 Task: Create a due date automation trigger when advanced on, on the monday after a card is due add basic without the green label at 11:00 AM.
Action: Mouse moved to (1023, 289)
Screenshot: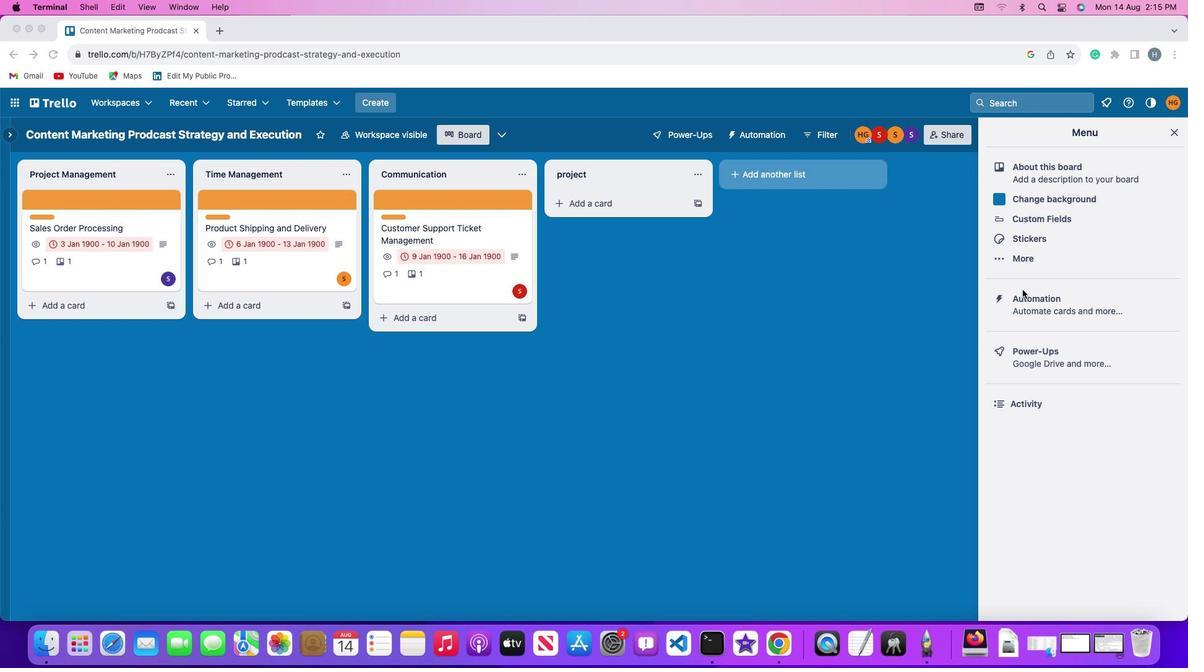 
Action: Mouse pressed left at (1023, 289)
Screenshot: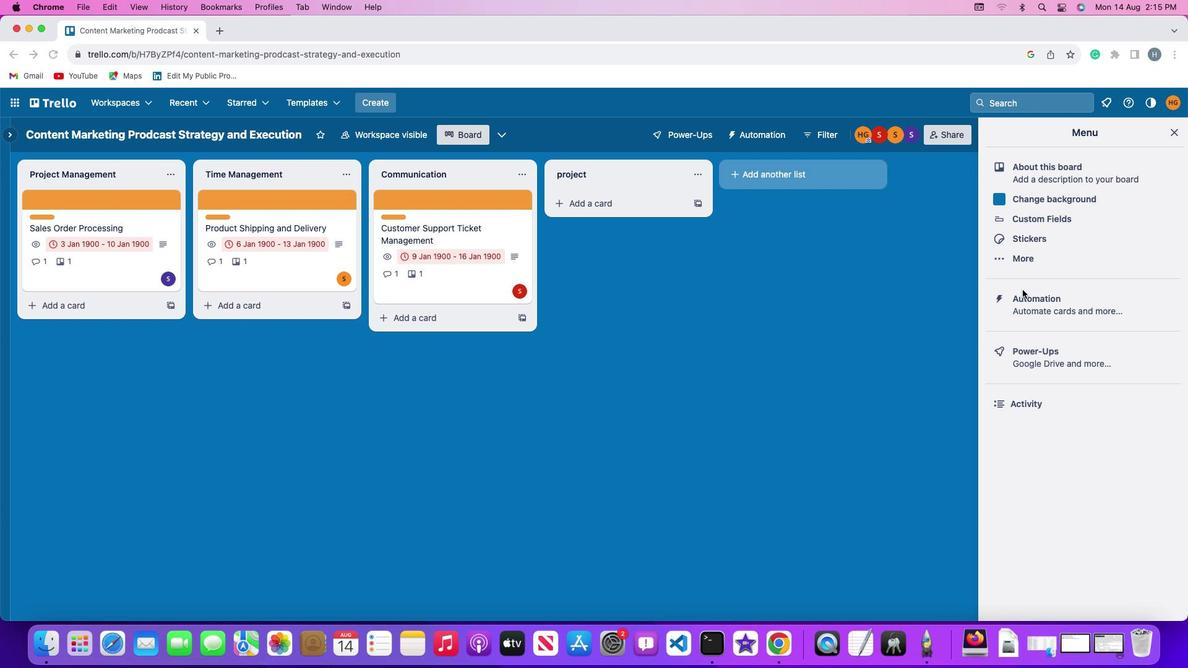 
Action: Mouse pressed left at (1023, 289)
Screenshot: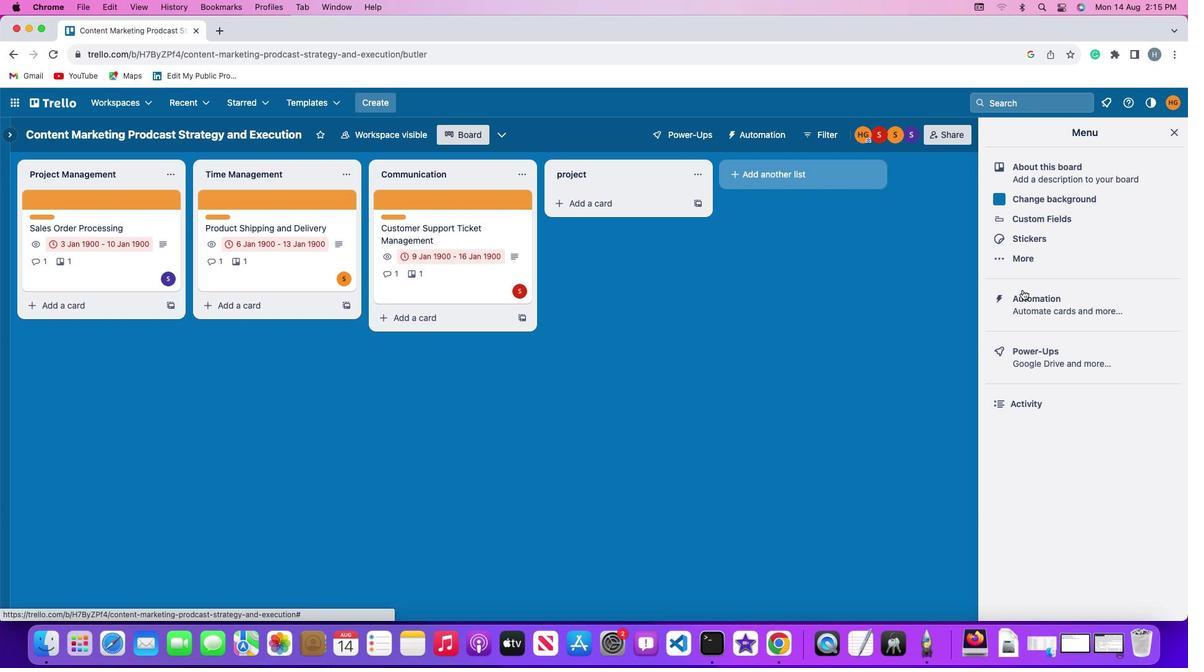 
Action: Mouse moved to (83, 294)
Screenshot: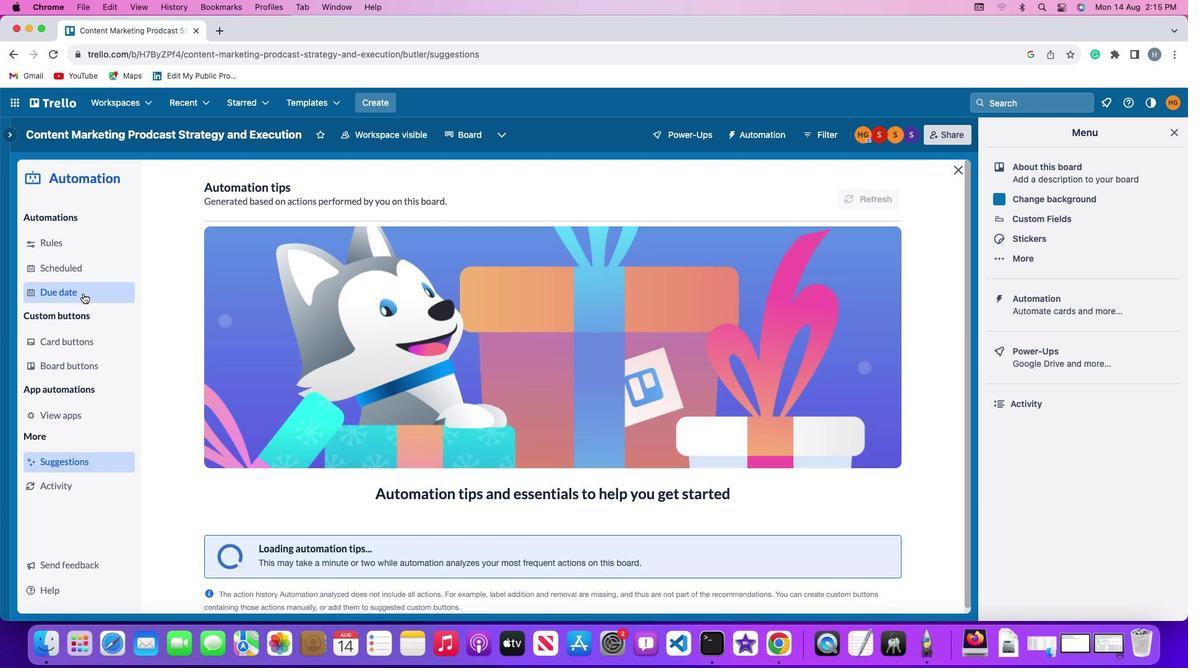
Action: Mouse pressed left at (83, 294)
Screenshot: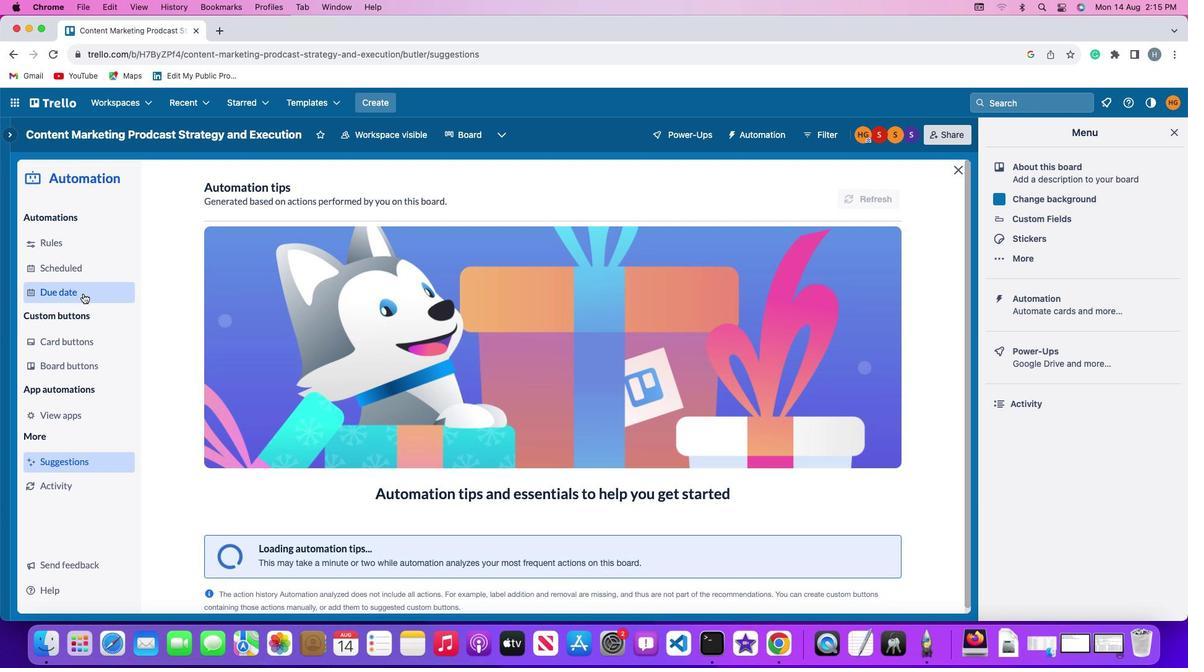 
Action: Mouse moved to (849, 189)
Screenshot: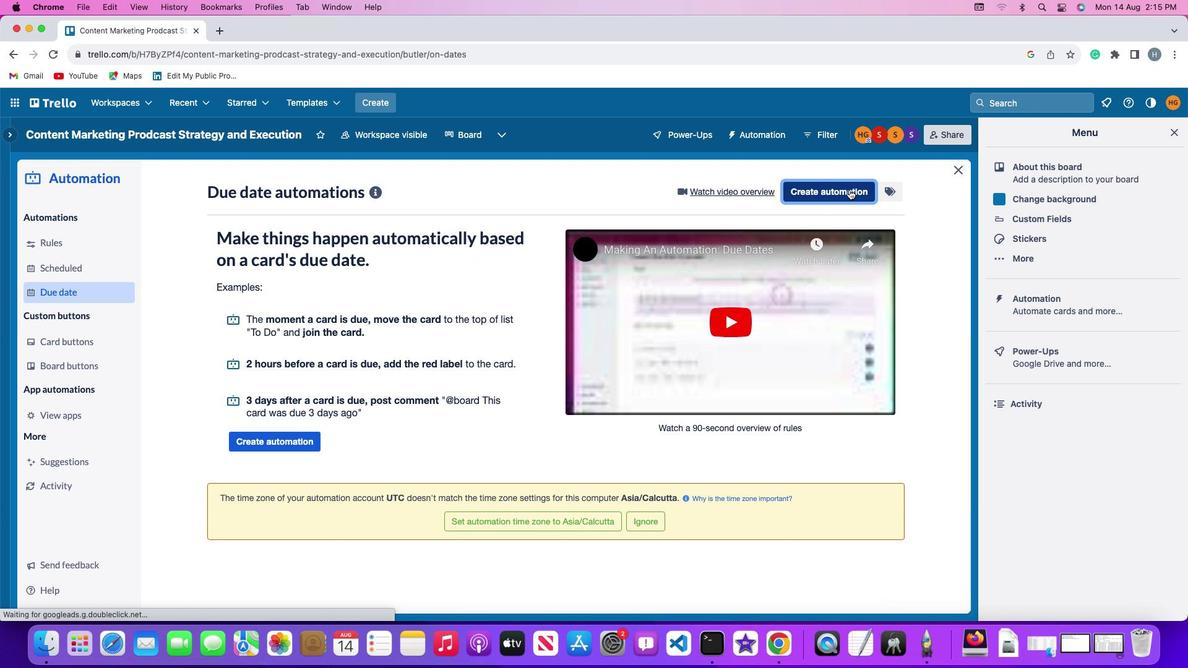 
Action: Mouse pressed left at (849, 189)
Screenshot: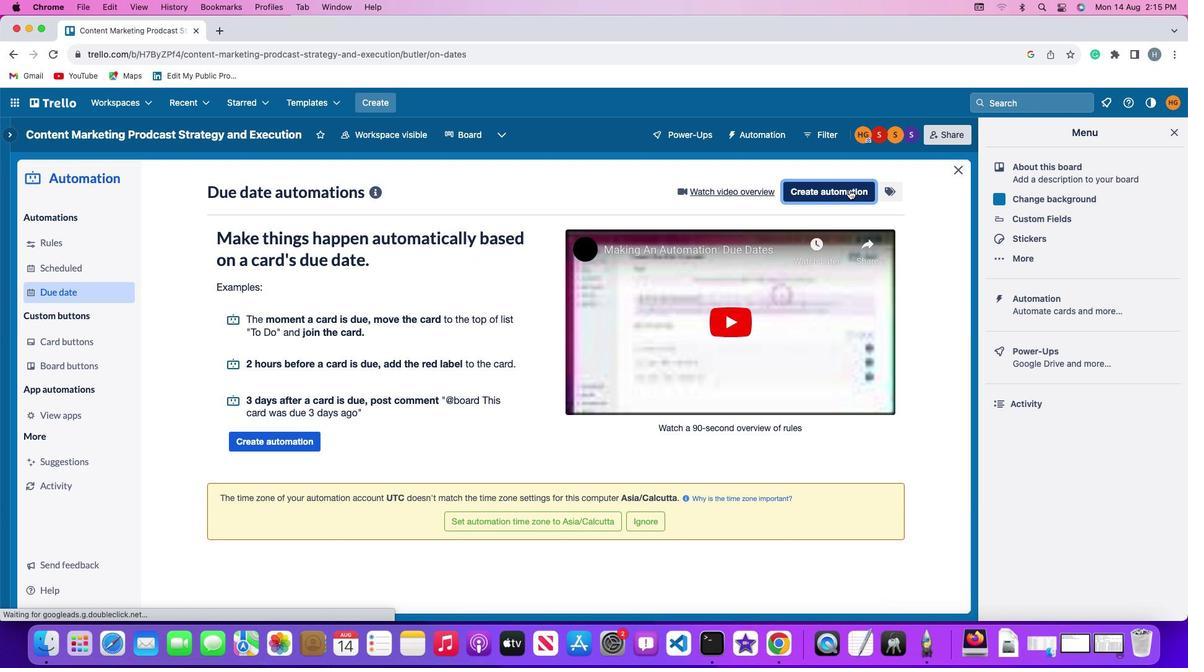 
Action: Mouse moved to (261, 321)
Screenshot: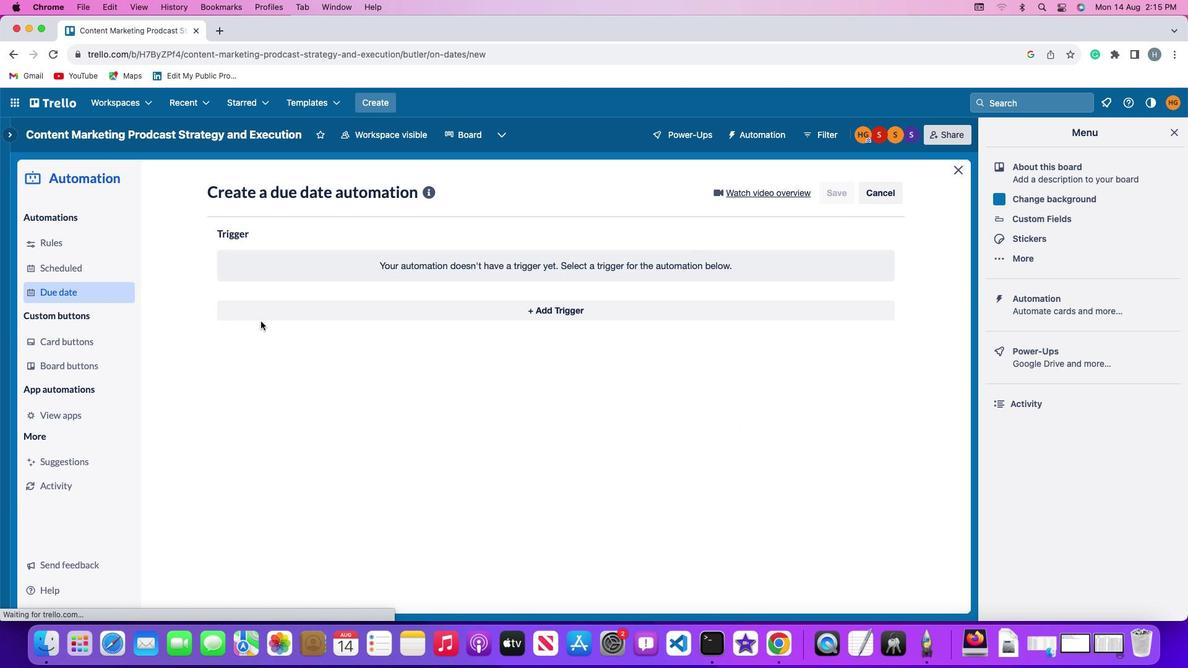 
Action: Mouse pressed left at (261, 321)
Screenshot: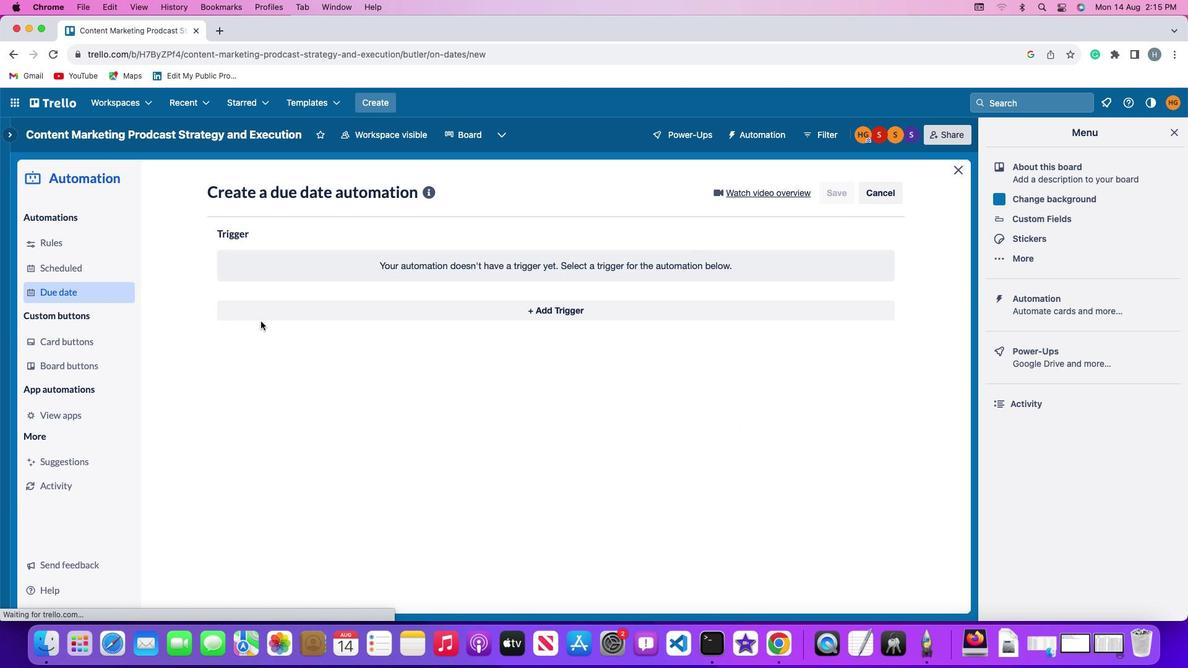 
Action: Mouse moved to (263, 318)
Screenshot: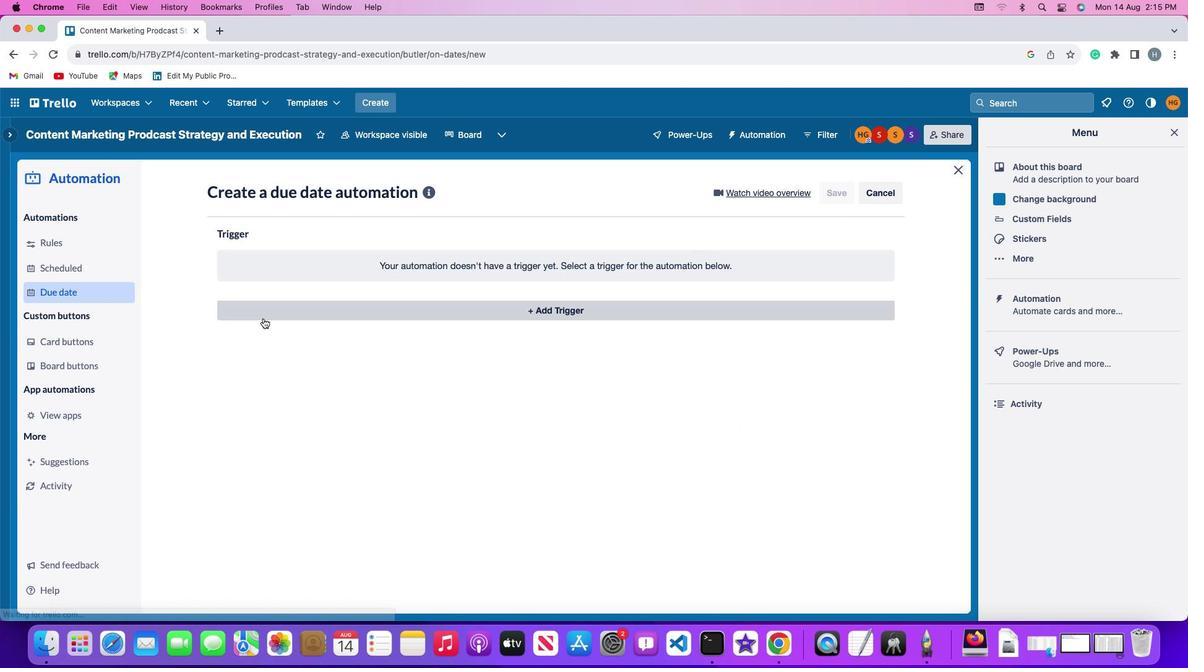 
Action: Mouse pressed left at (263, 318)
Screenshot: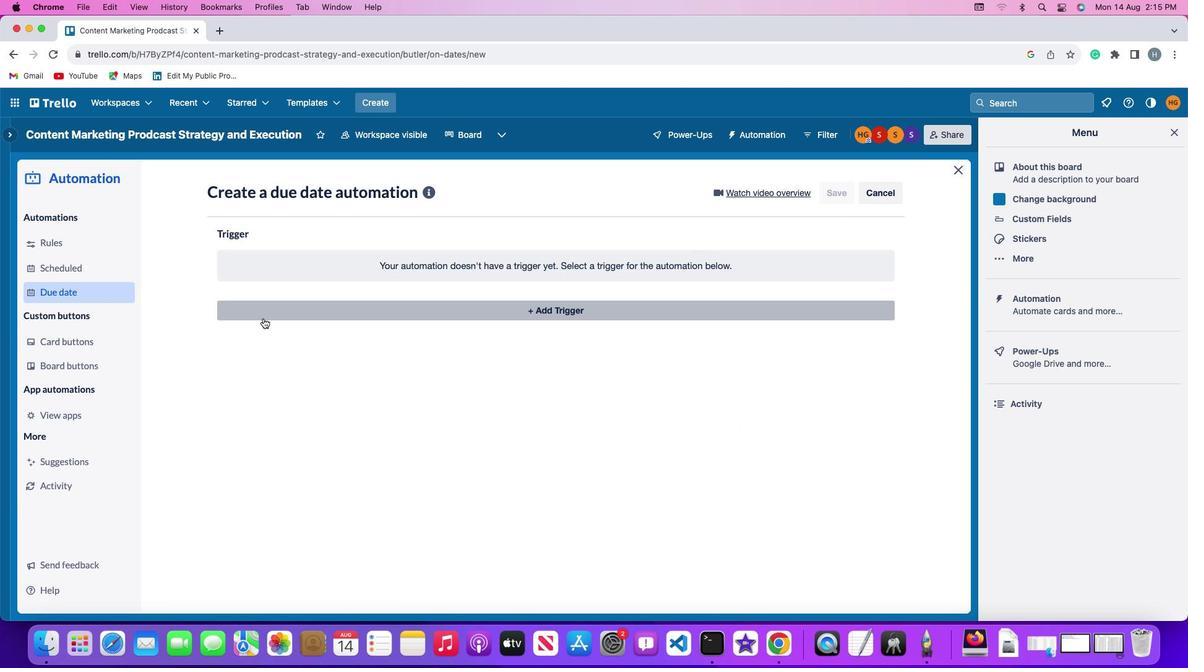 
Action: Mouse moved to (281, 551)
Screenshot: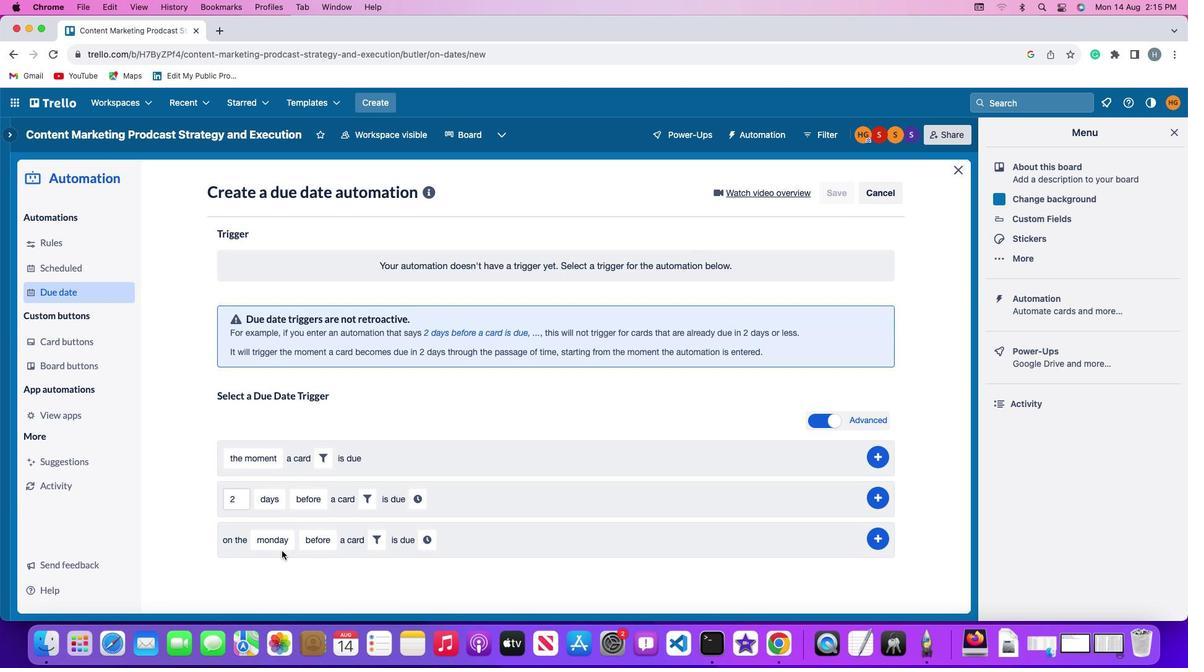 
Action: Mouse pressed left at (281, 551)
Screenshot: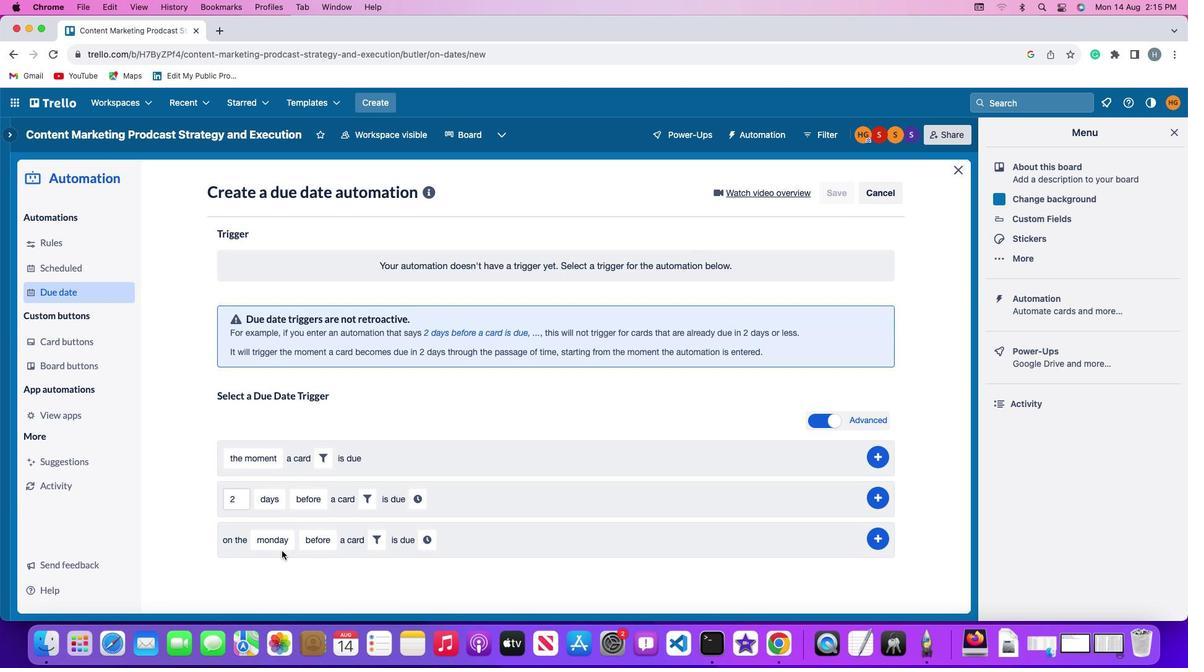 
Action: Mouse moved to (279, 546)
Screenshot: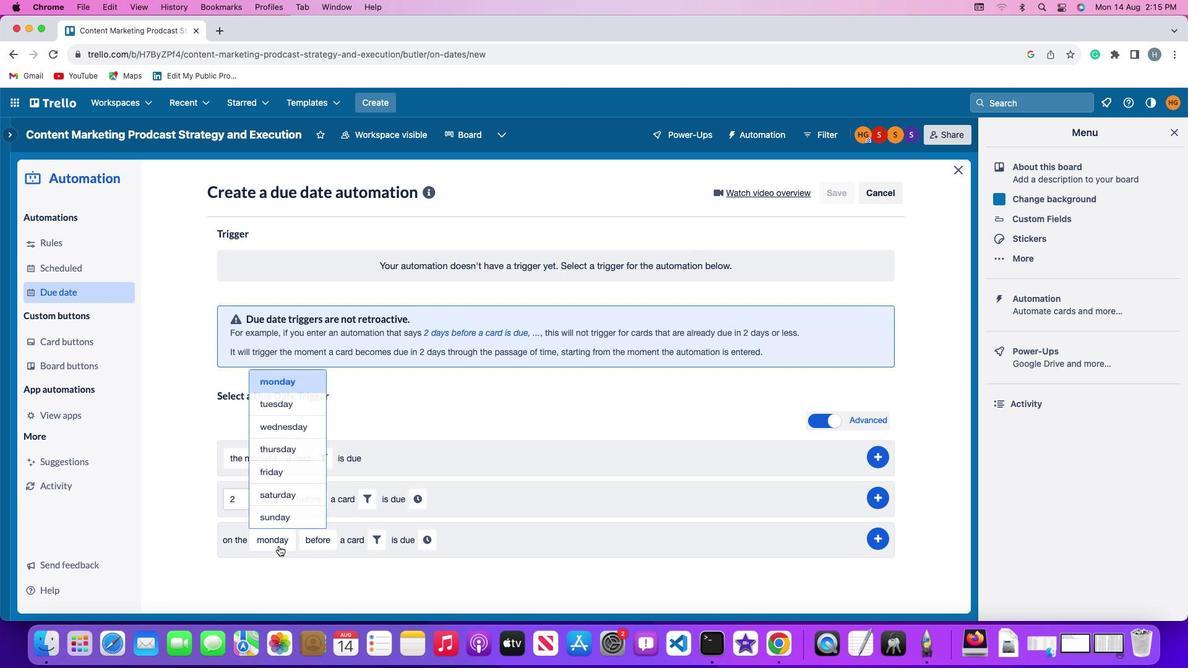 
Action: Mouse pressed left at (279, 546)
Screenshot: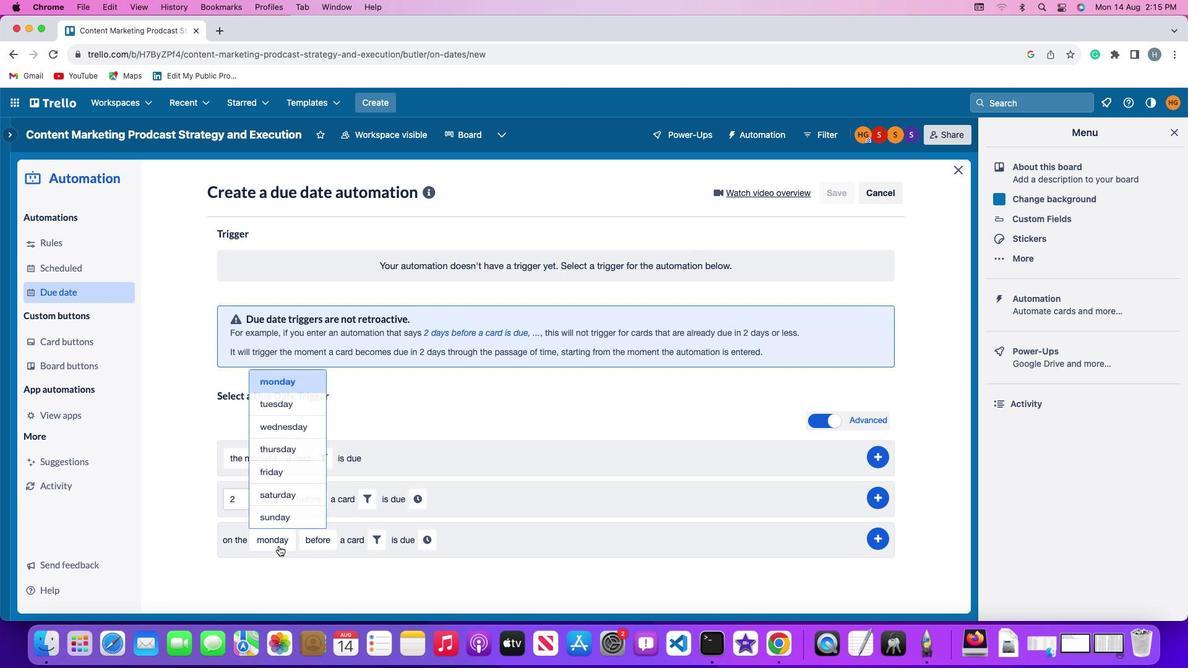 
Action: Mouse moved to (299, 361)
Screenshot: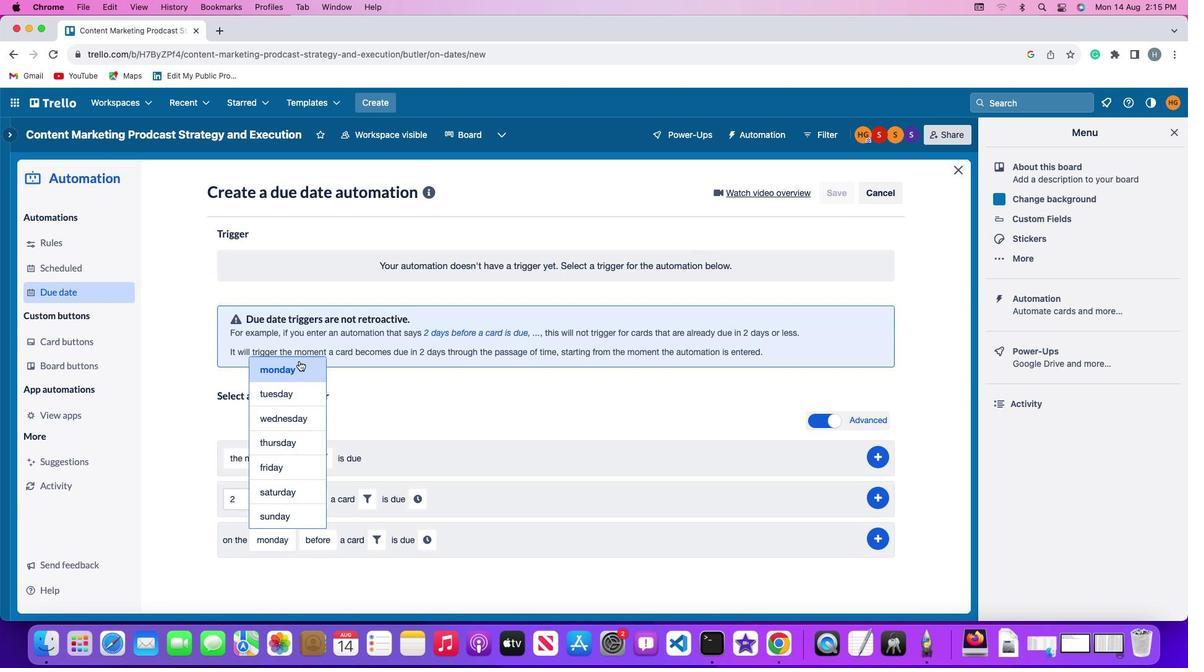 
Action: Mouse pressed left at (299, 361)
Screenshot: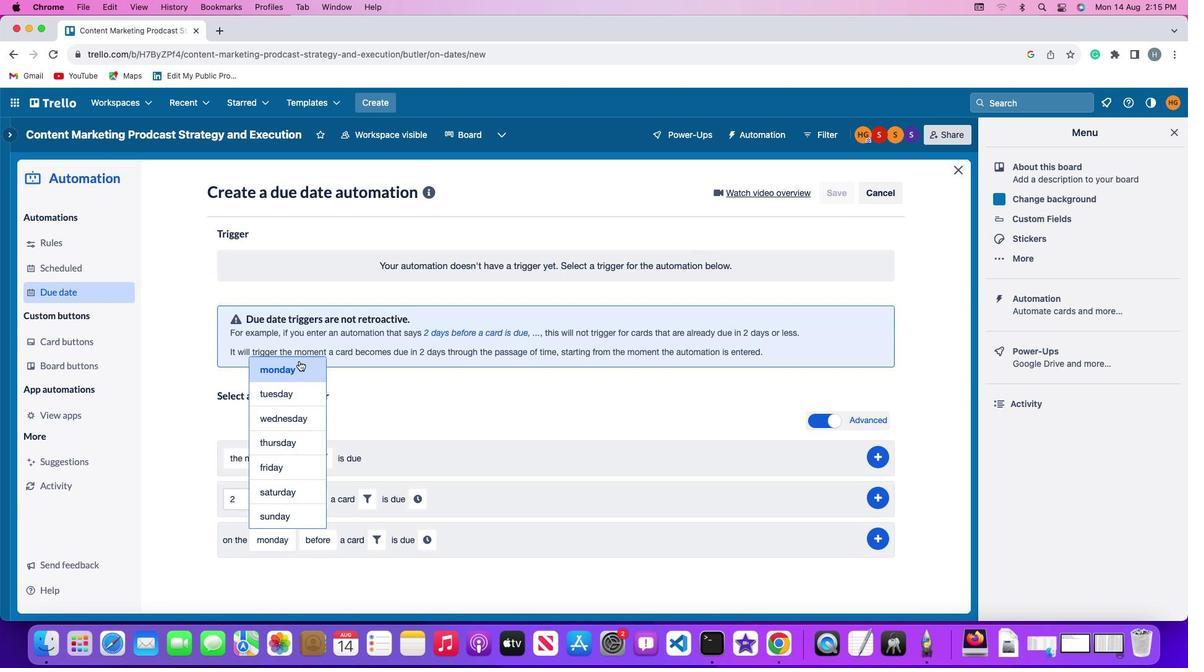 
Action: Mouse moved to (315, 540)
Screenshot: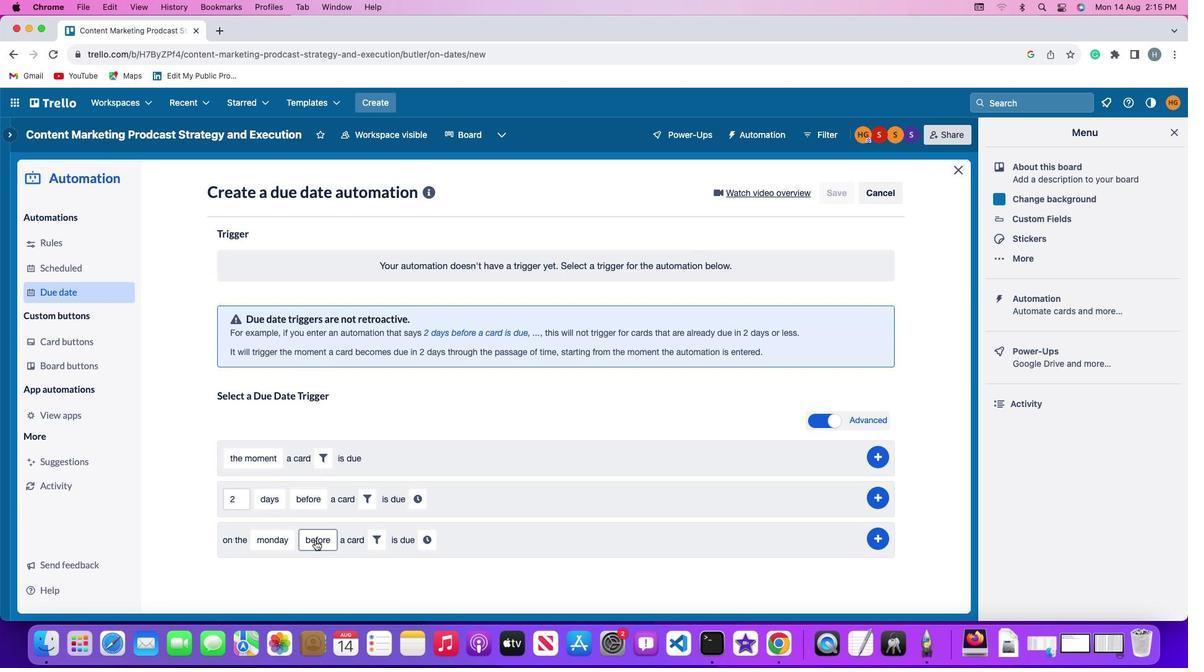 
Action: Mouse pressed left at (315, 540)
Screenshot: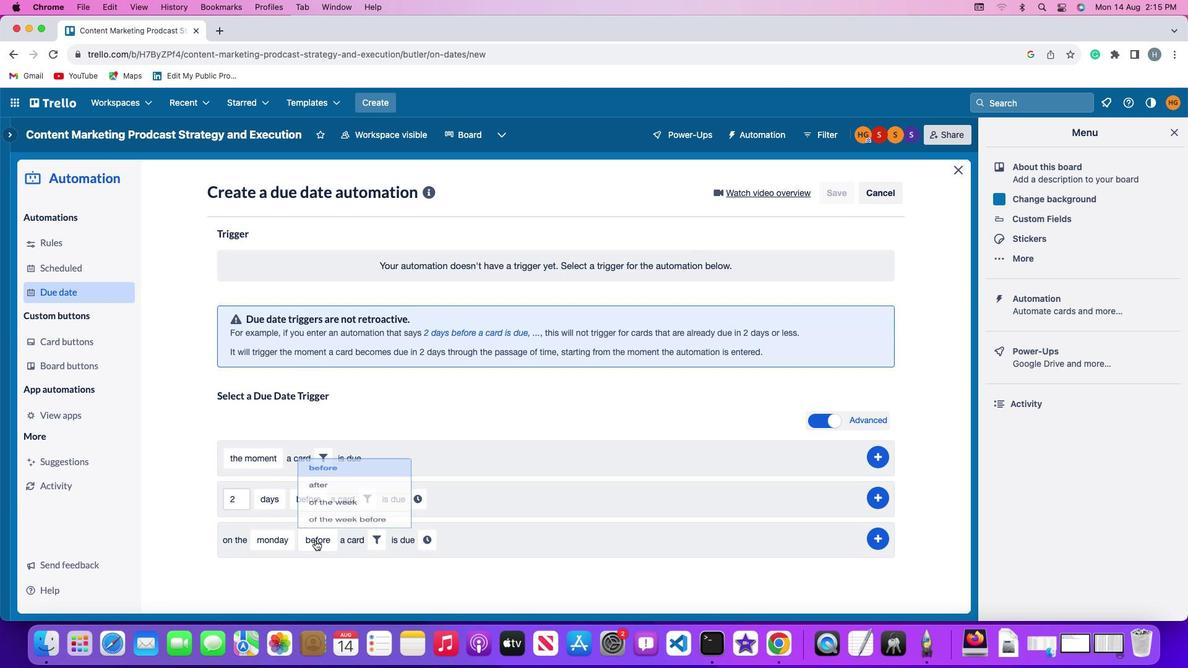 
Action: Mouse moved to (330, 468)
Screenshot: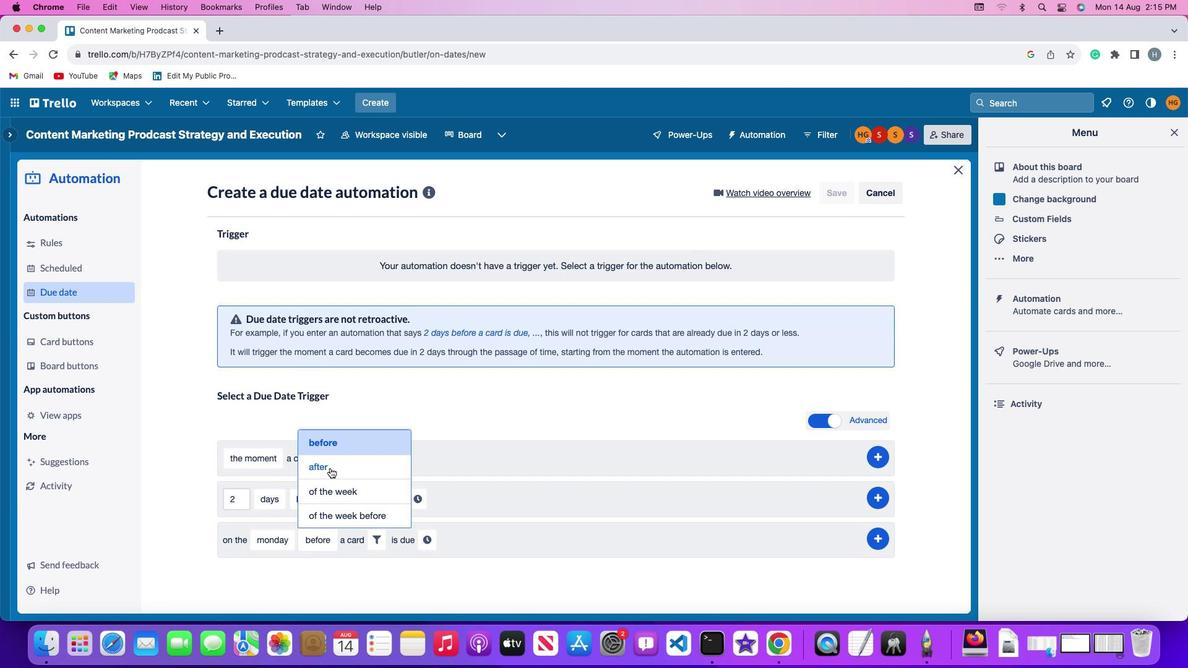 
Action: Mouse pressed left at (330, 468)
Screenshot: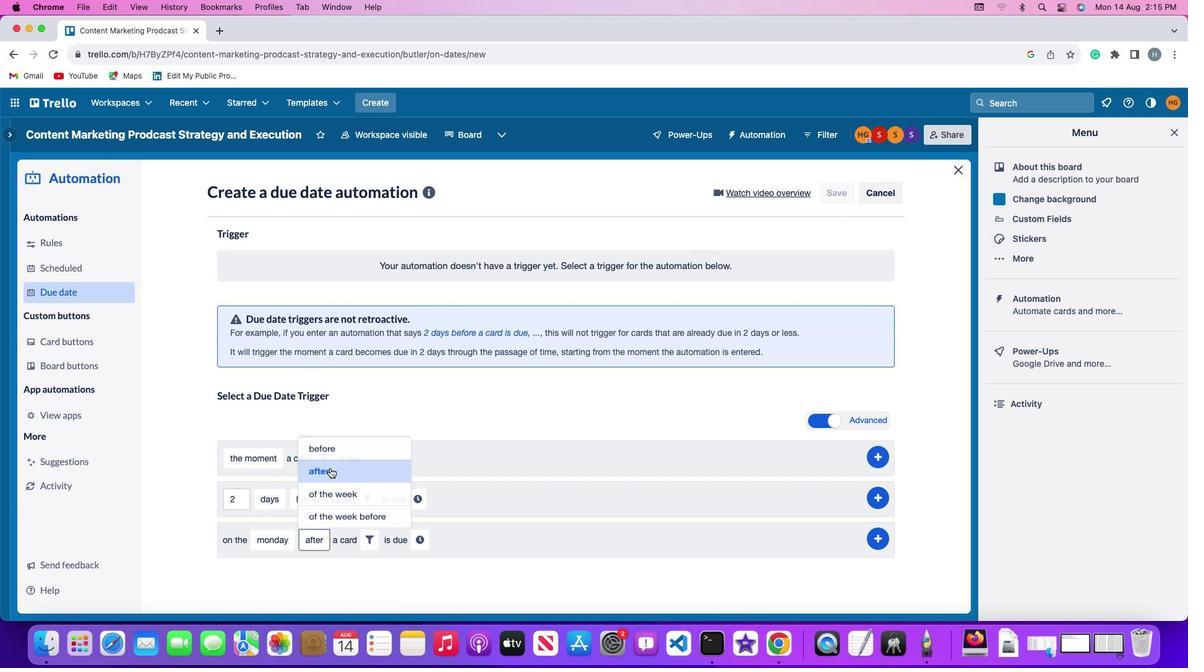 
Action: Mouse moved to (367, 537)
Screenshot: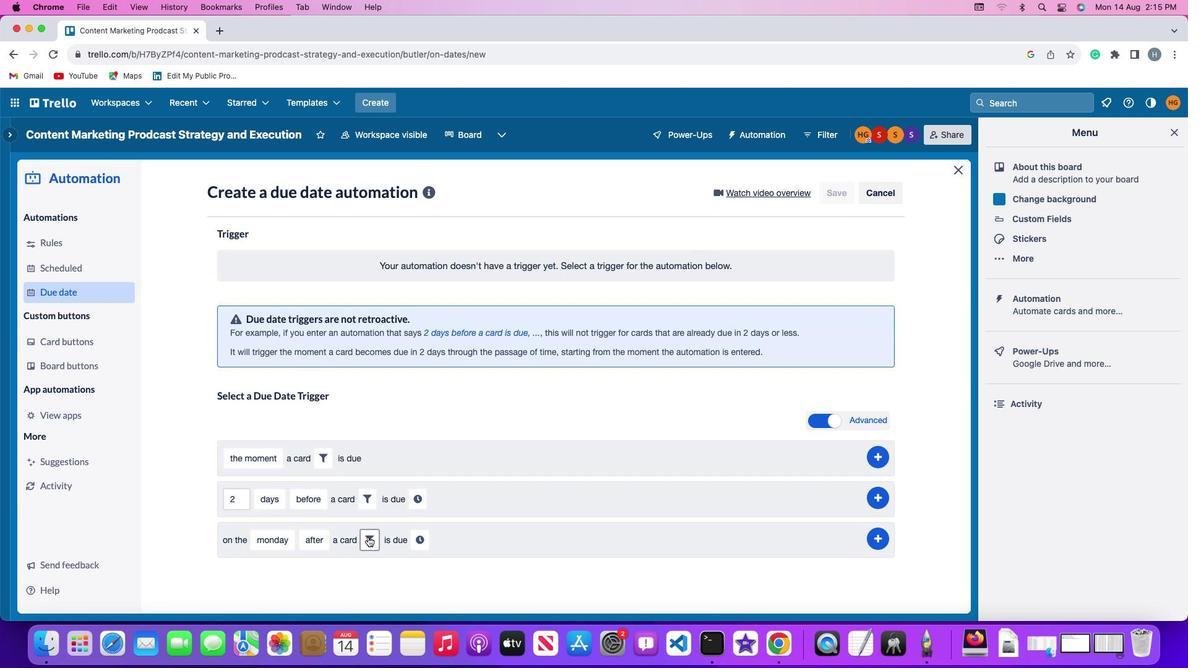 
Action: Mouse pressed left at (367, 537)
Screenshot: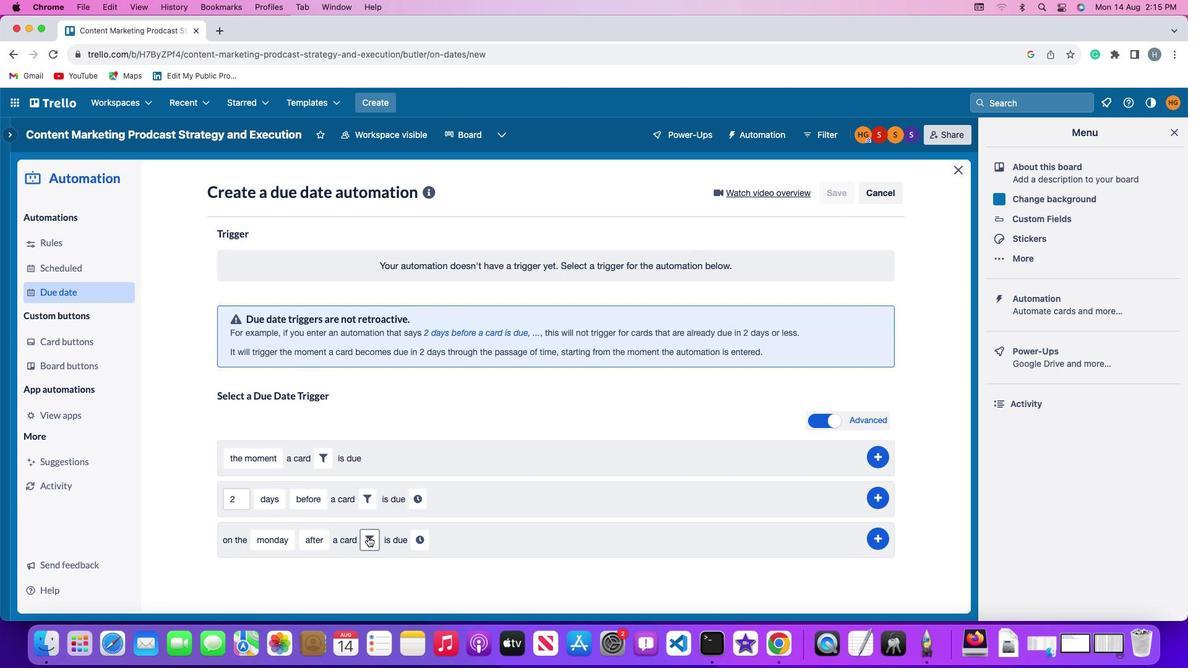 
Action: Mouse moved to (323, 577)
Screenshot: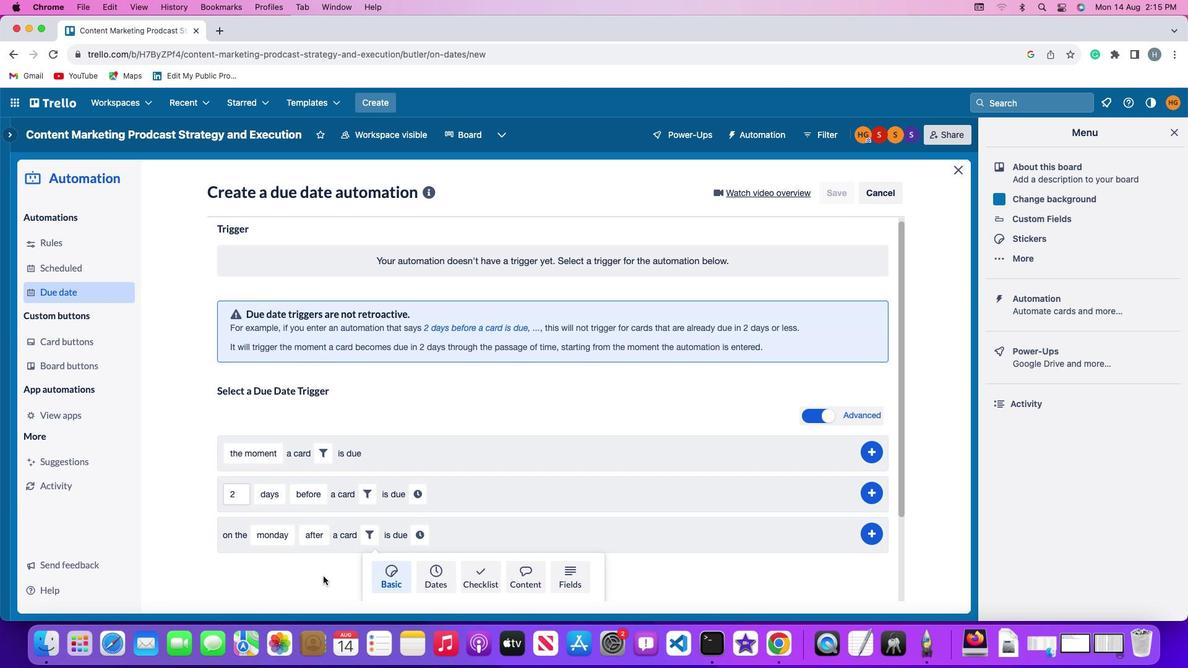 
Action: Mouse scrolled (323, 577) with delta (0, 0)
Screenshot: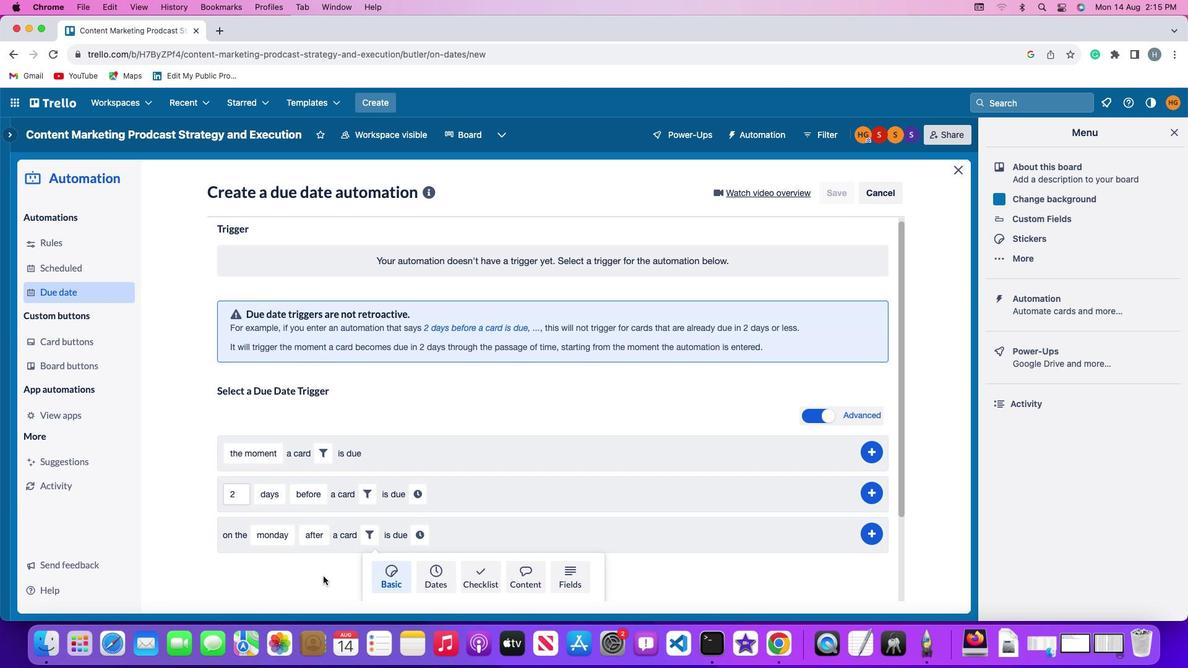 
Action: Mouse scrolled (323, 577) with delta (0, 0)
Screenshot: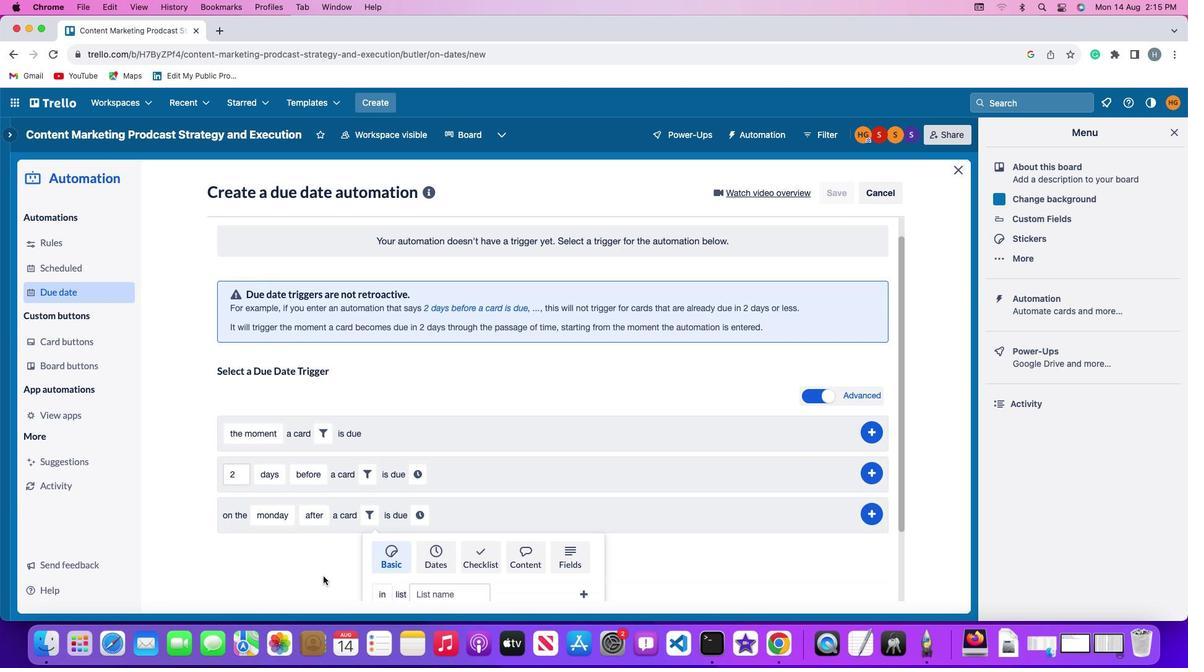 
Action: Mouse scrolled (323, 577) with delta (0, -1)
Screenshot: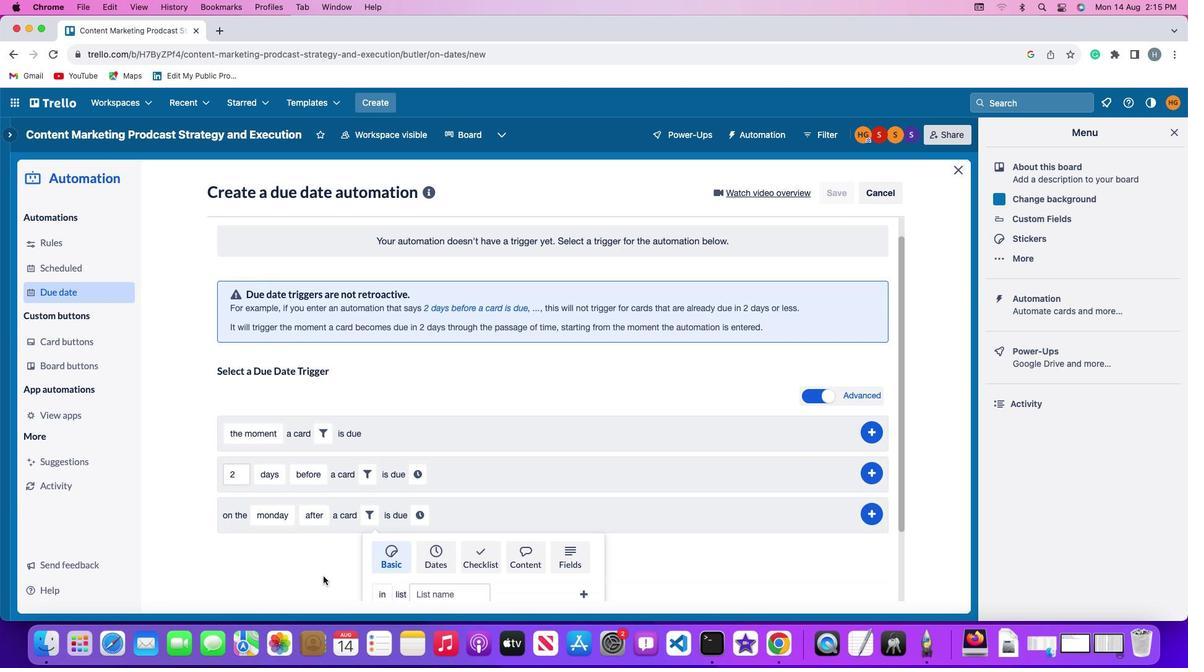 
Action: Mouse scrolled (323, 577) with delta (0, -3)
Screenshot: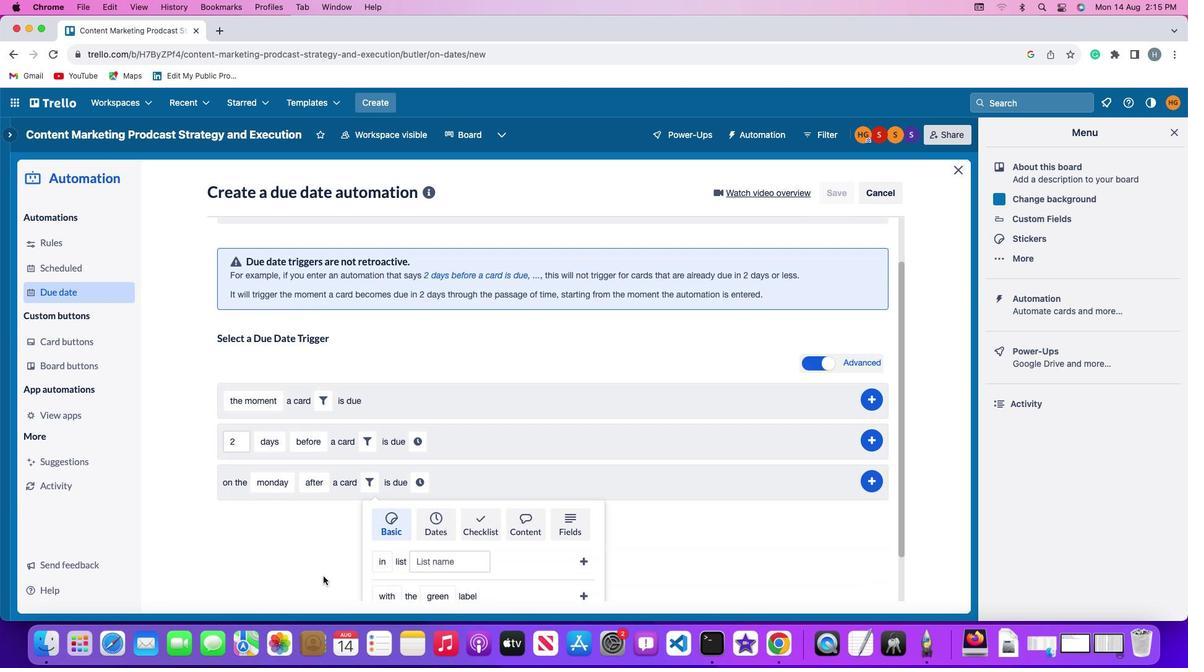 
Action: Mouse scrolled (323, 577) with delta (0, -3)
Screenshot: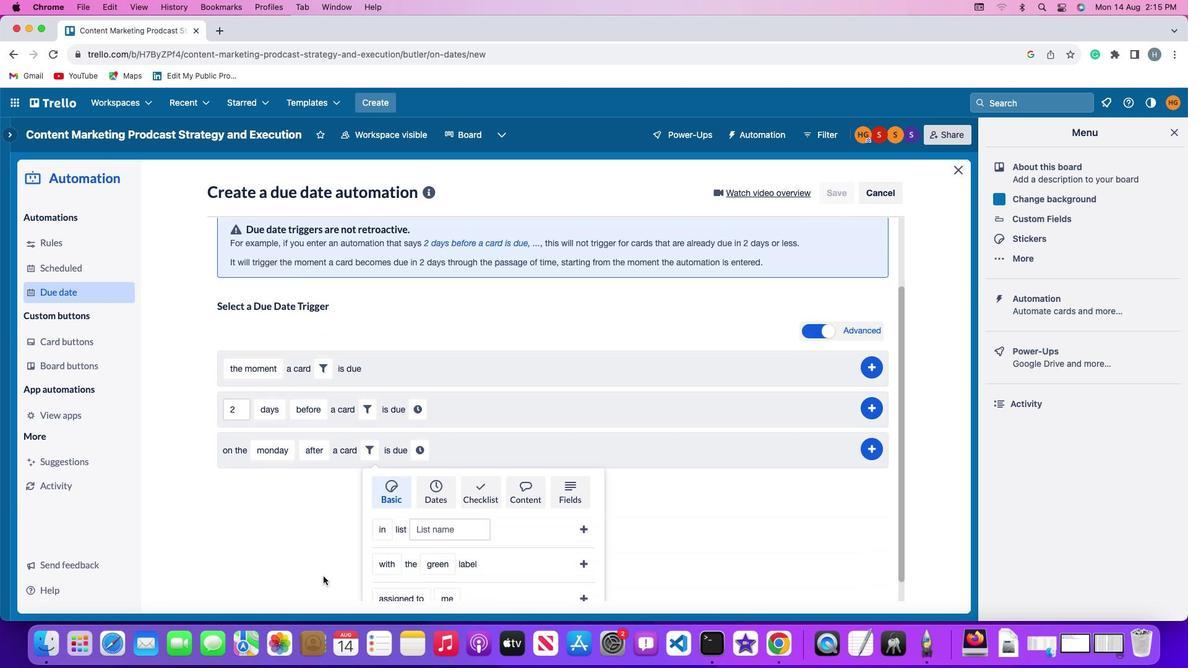 
Action: Mouse scrolled (323, 577) with delta (0, 0)
Screenshot: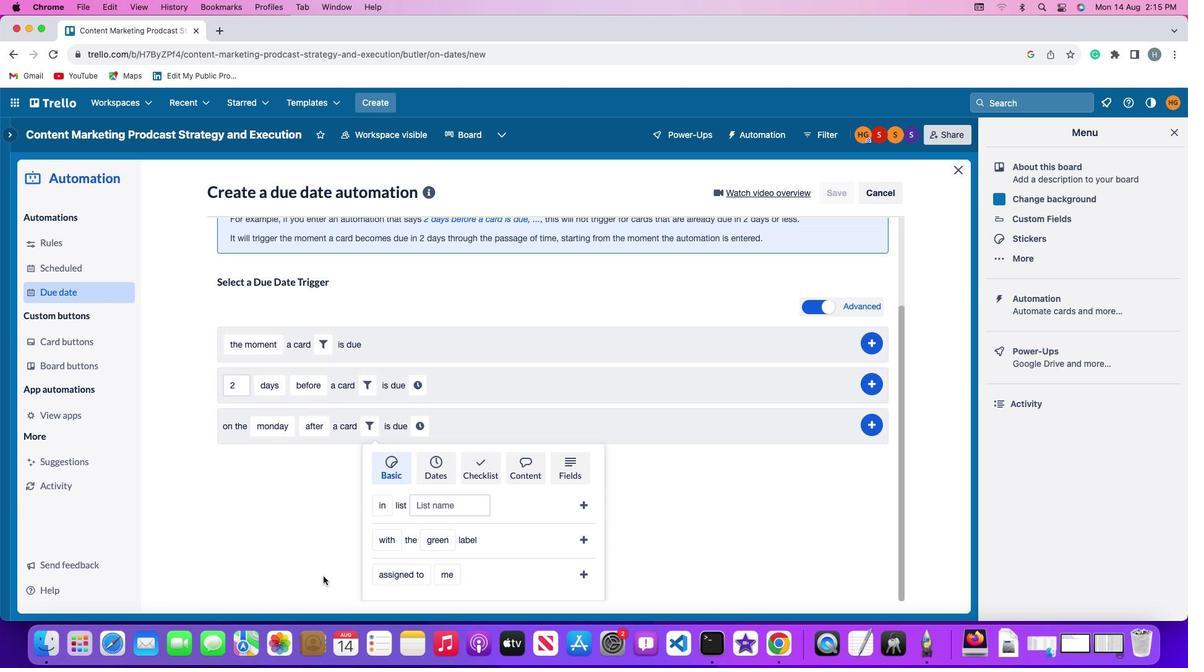 
Action: Mouse scrolled (323, 577) with delta (0, 0)
Screenshot: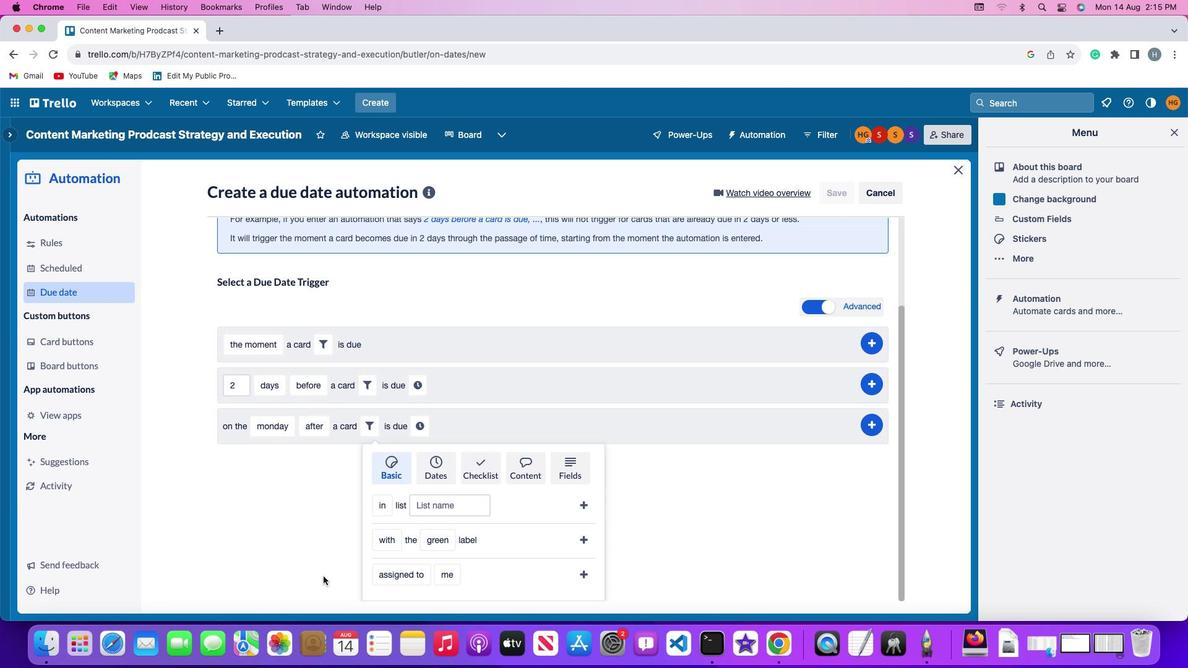 
Action: Mouse scrolled (323, 577) with delta (0, -1)
Screenshot: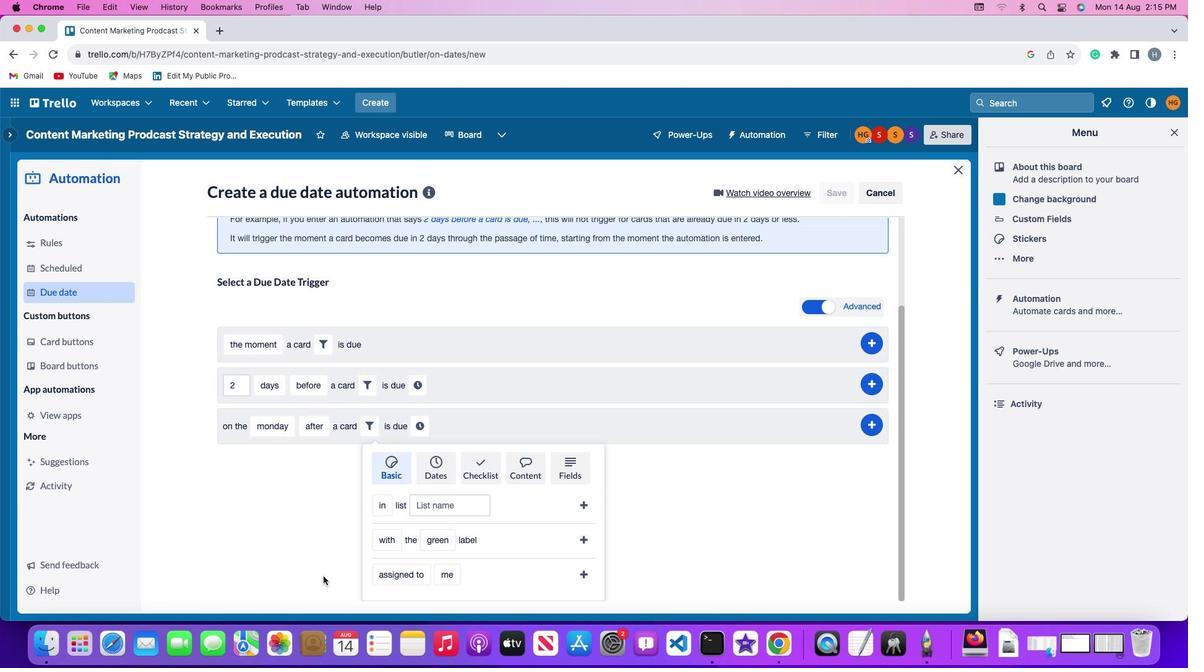 
Action: Mouse scrolled (323, 577) with delta (0, -3)
Screenshot: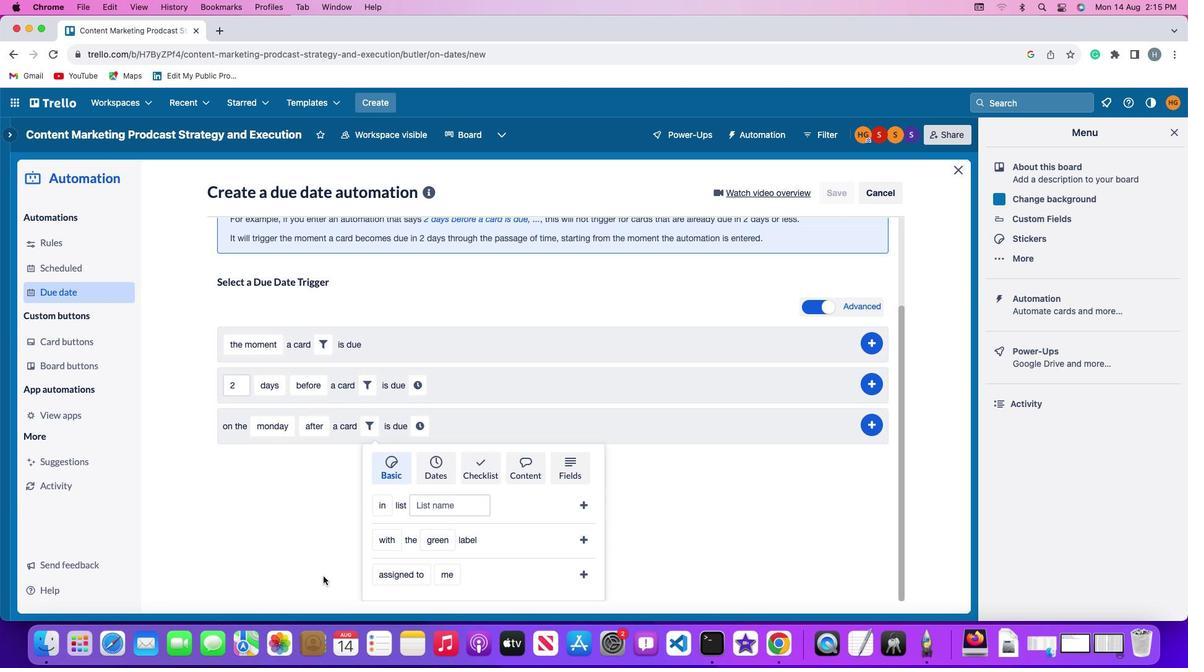 
Action: Mouse moved to (380, 533)
Screenshot: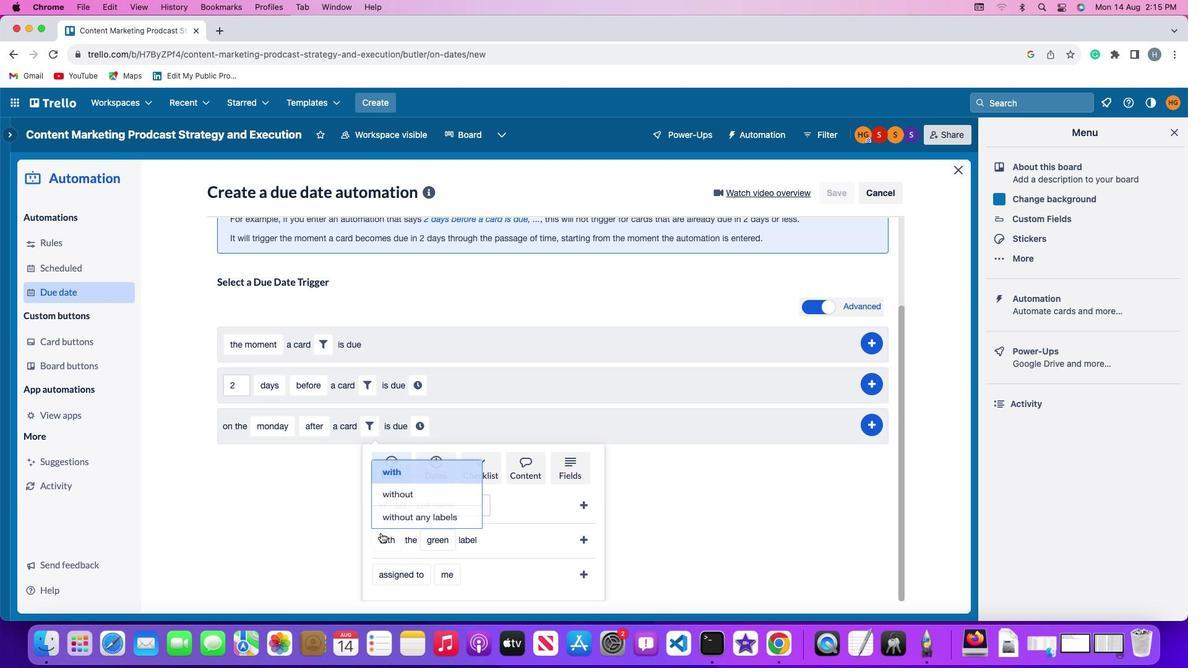 
Action: Mouse pressed left at (380, 533)
Screenshot: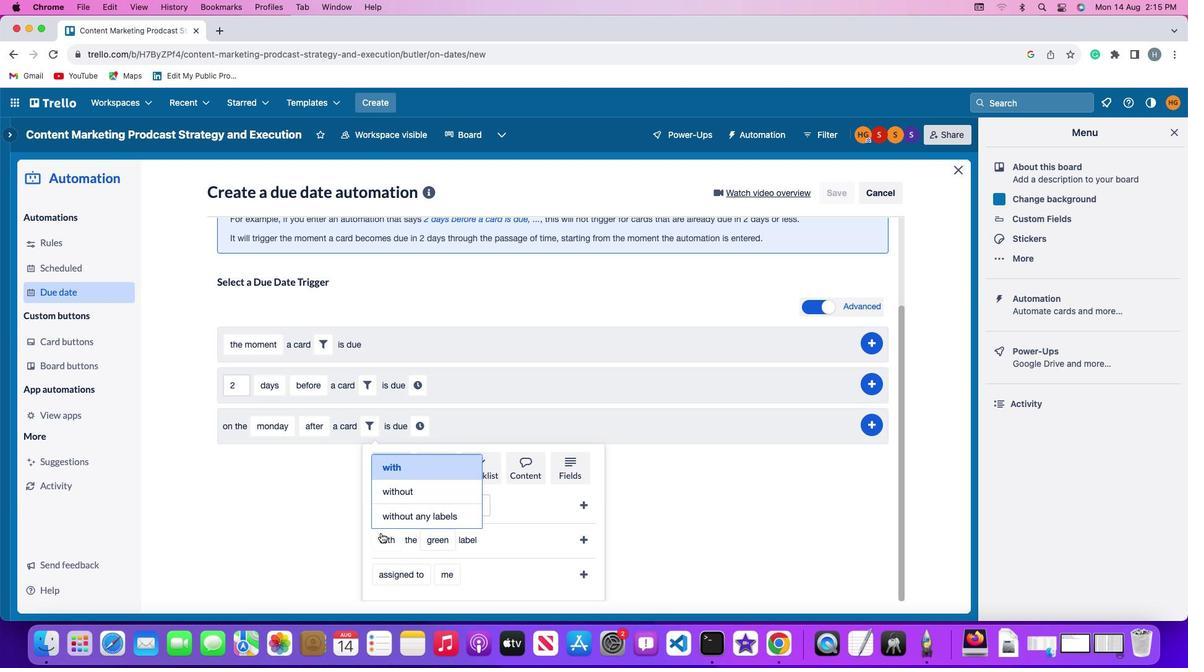
Action: Mouse moved to (396, 491)
Screenshot: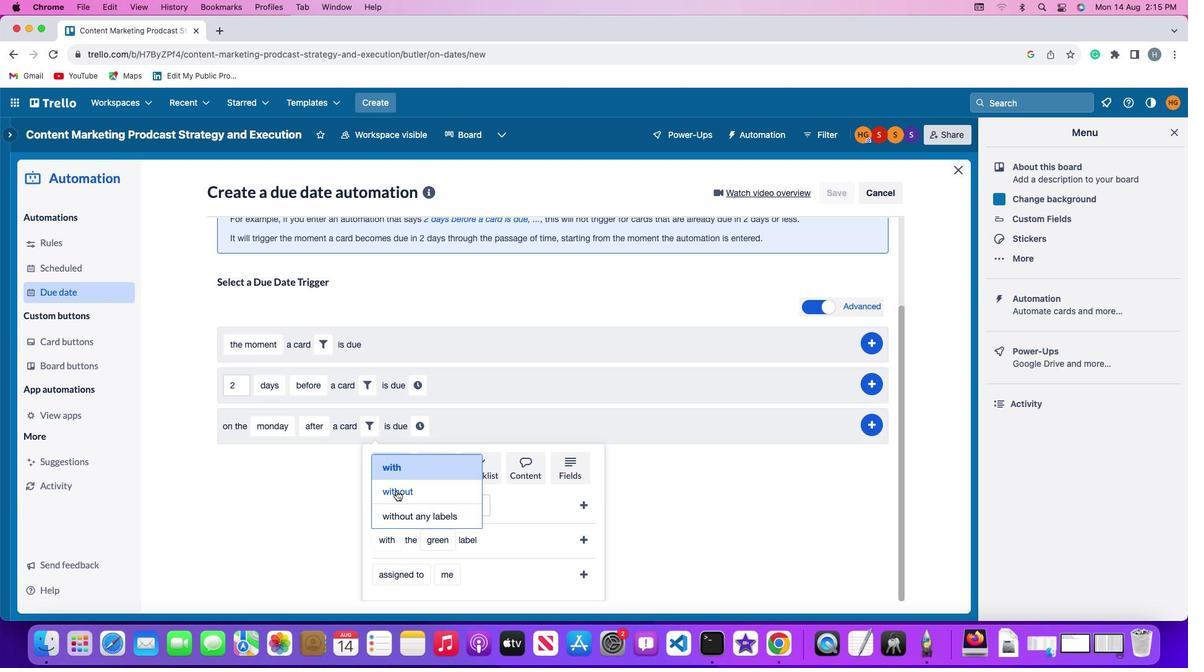 
Action: Mouse pressed left at (396, 491)
Screenshot: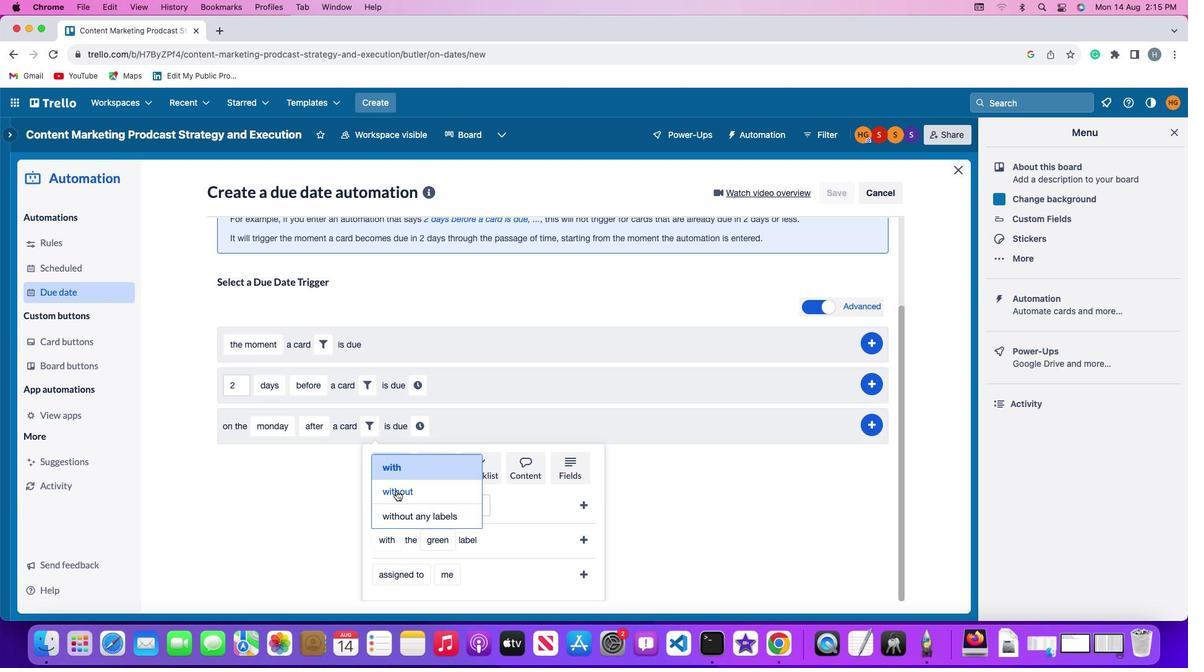 
Action: Mouse moved to (451, 536)
Screenshot: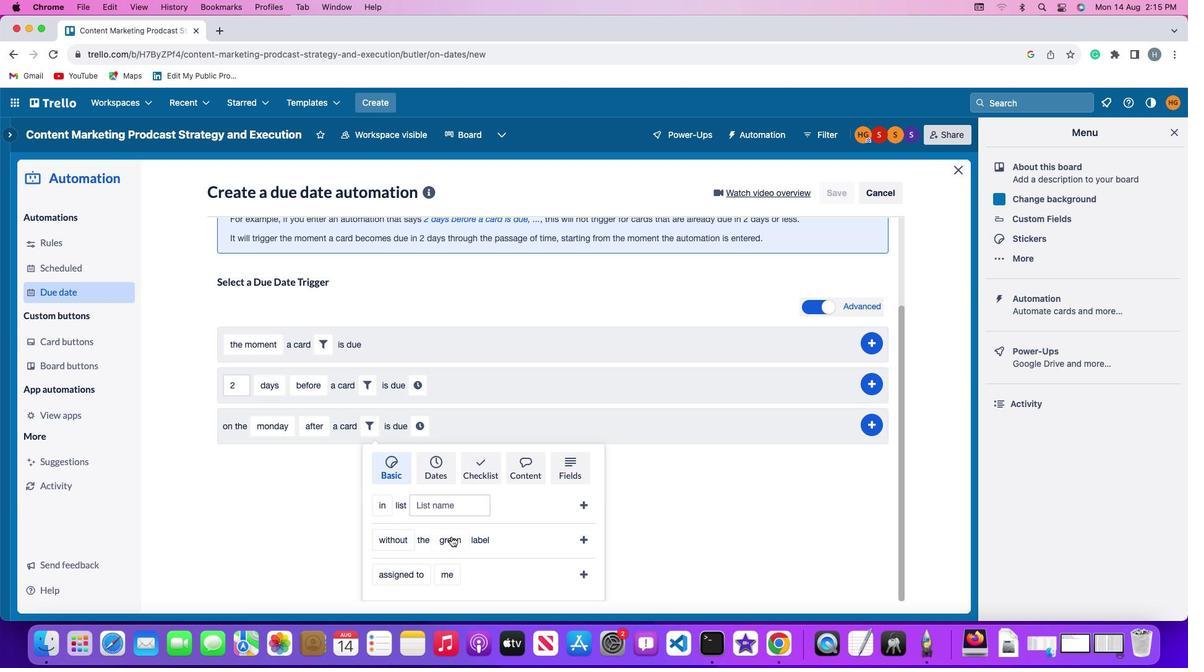 
Action: Mouse pressed left at (451, 536)
Screenshot: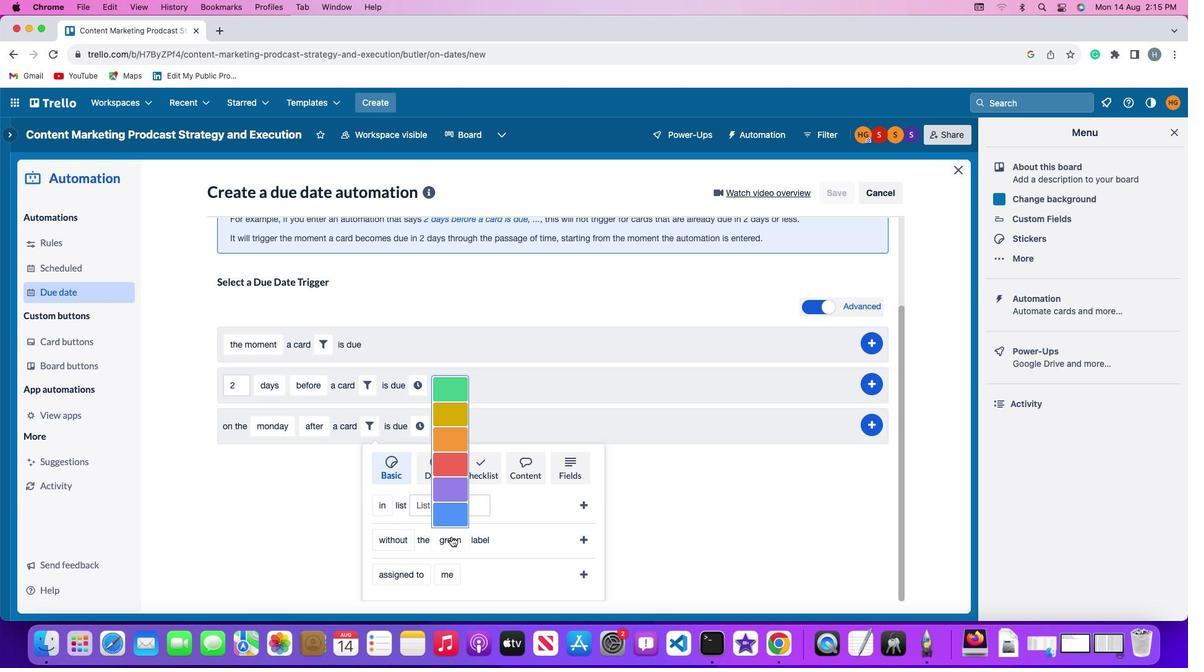 
Action: Mouse moved to (457, 384)
Screenshot: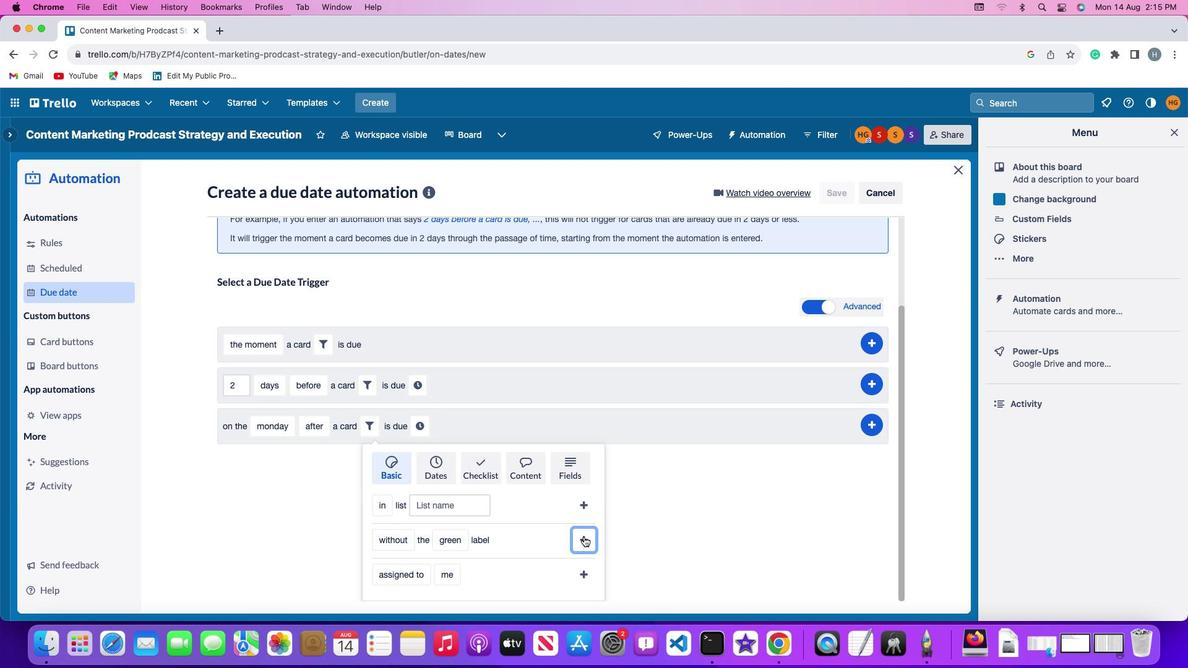 
Action: Mouse pressed left at (457, 384)
Screenshot: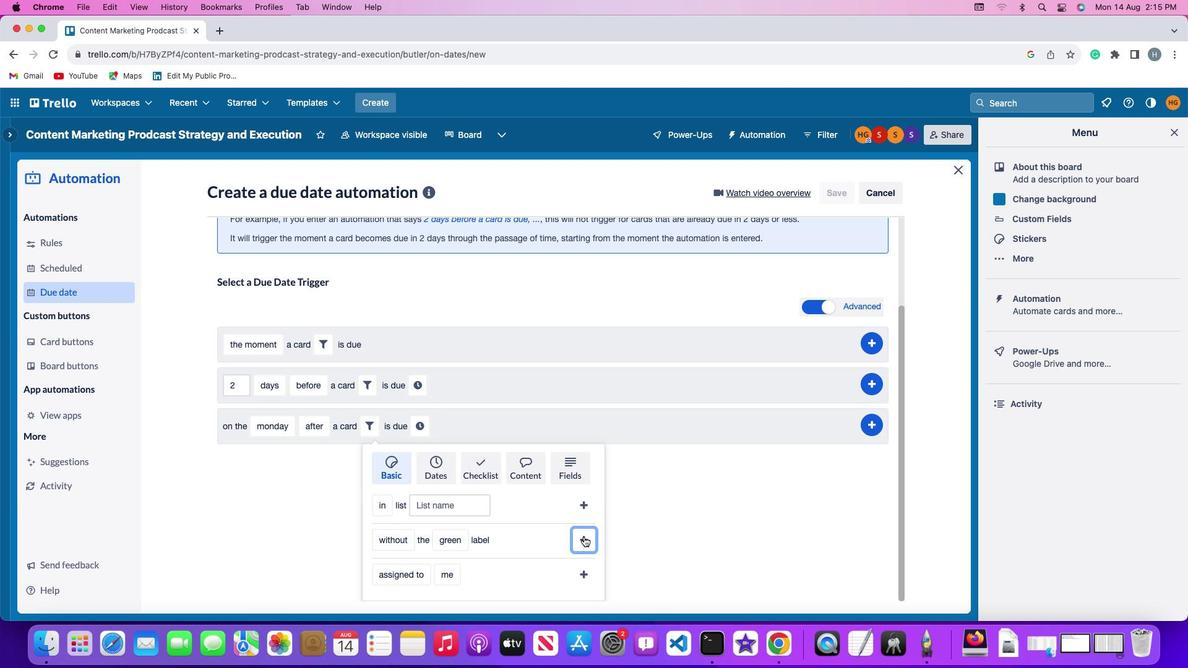 
Action: Mouse moved to (535, 538)
Screenshot: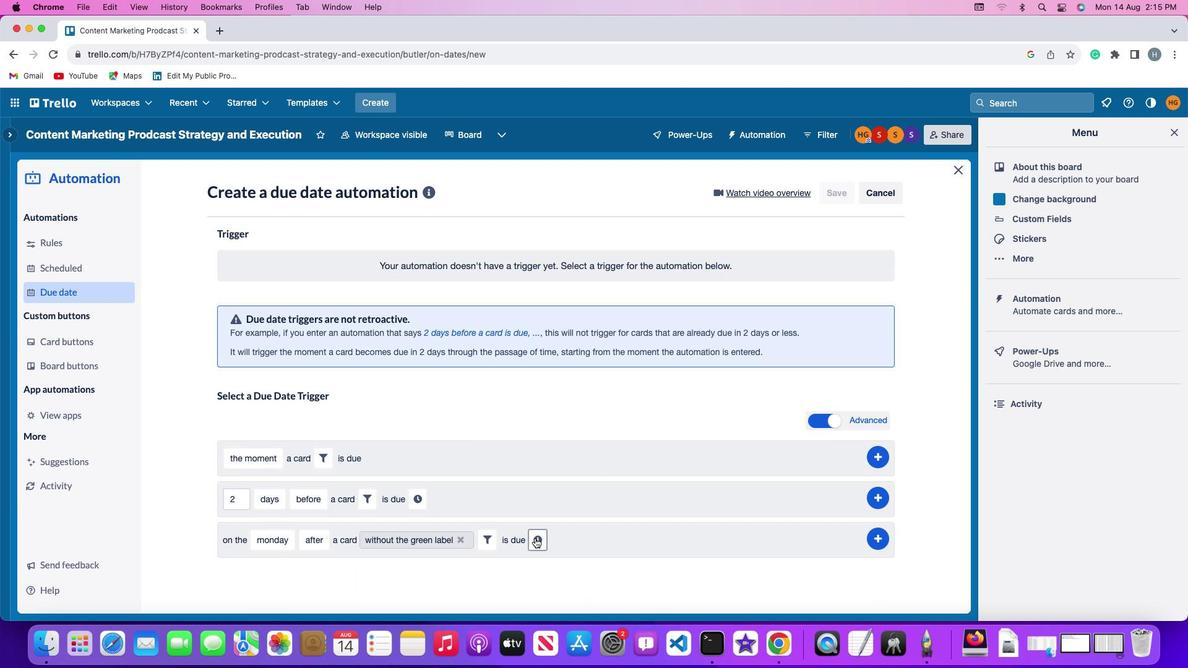 
Action: Mouse pressed left at (535, 538)
Screenshot: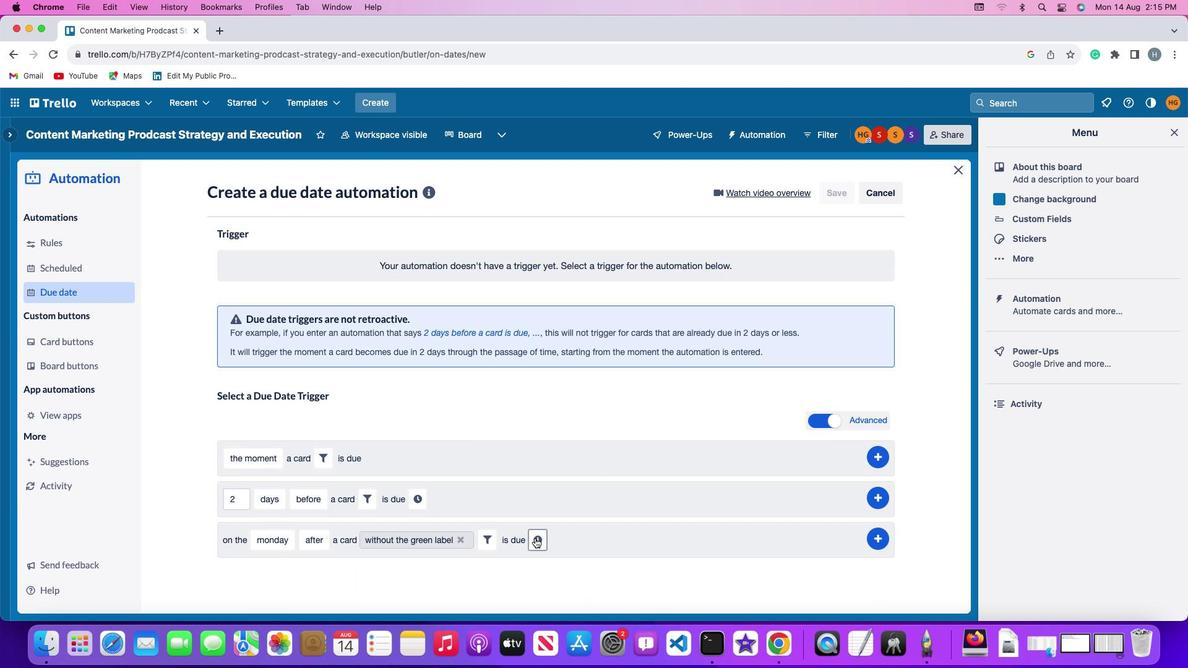 
Action: Mouse moved to (567, 544)
Screenshot: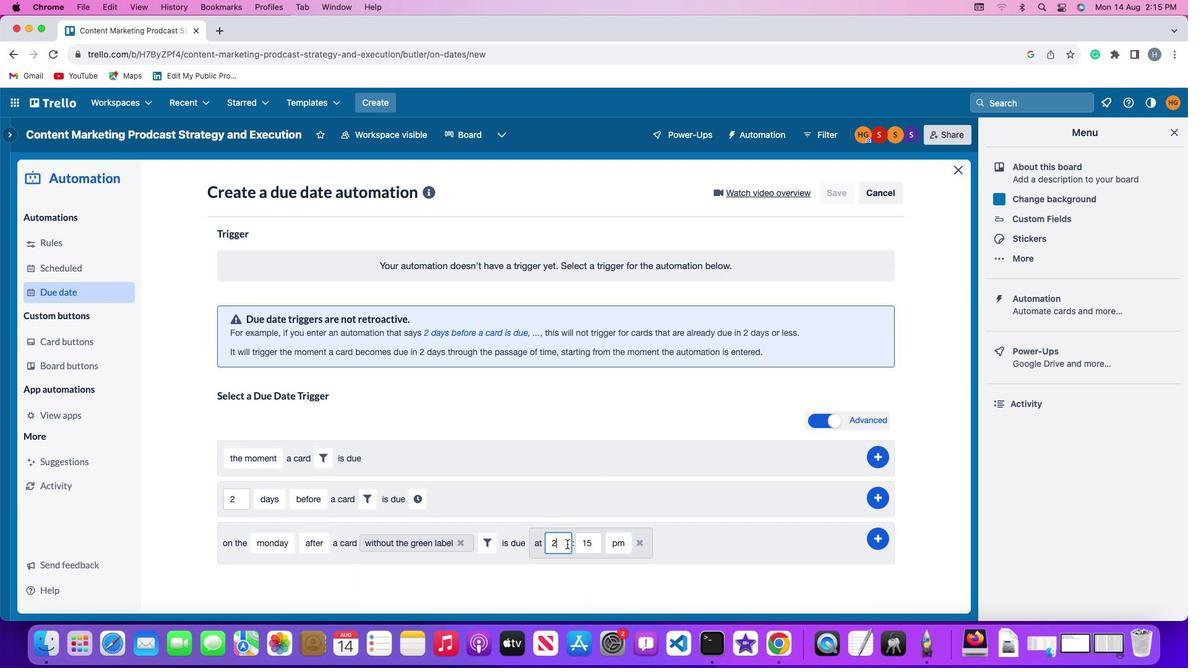 
Action: Mouse pressed left at (567, 544)
Screenshot: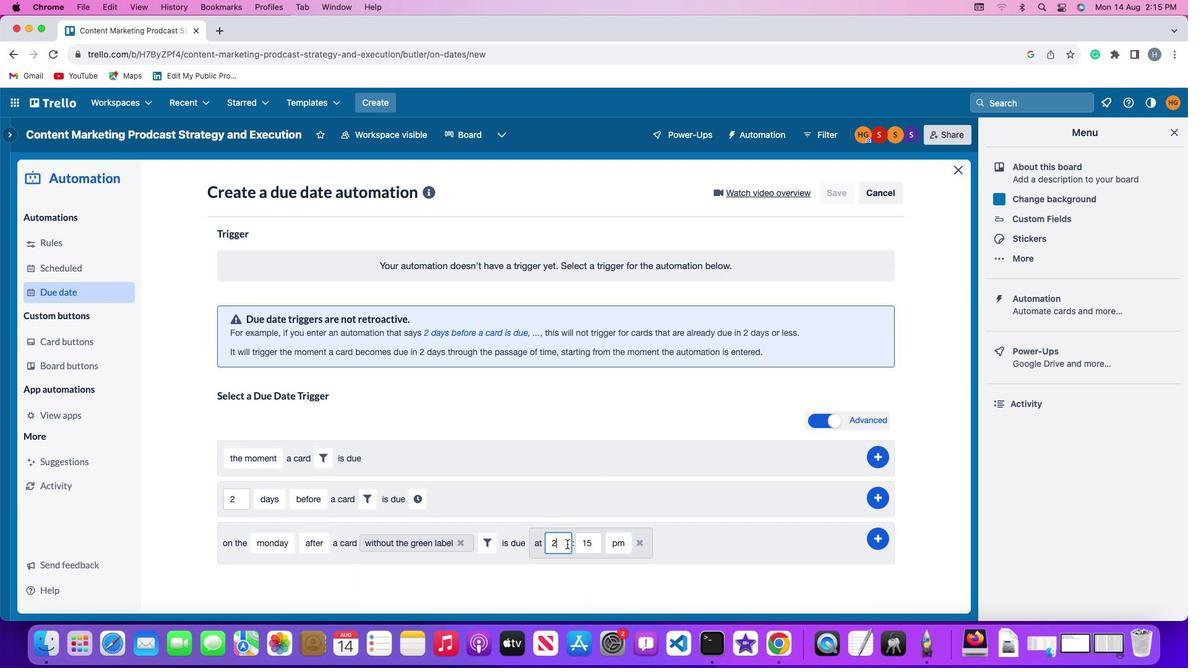 
Action: Mouse moved to (567, 544)
Screenshot: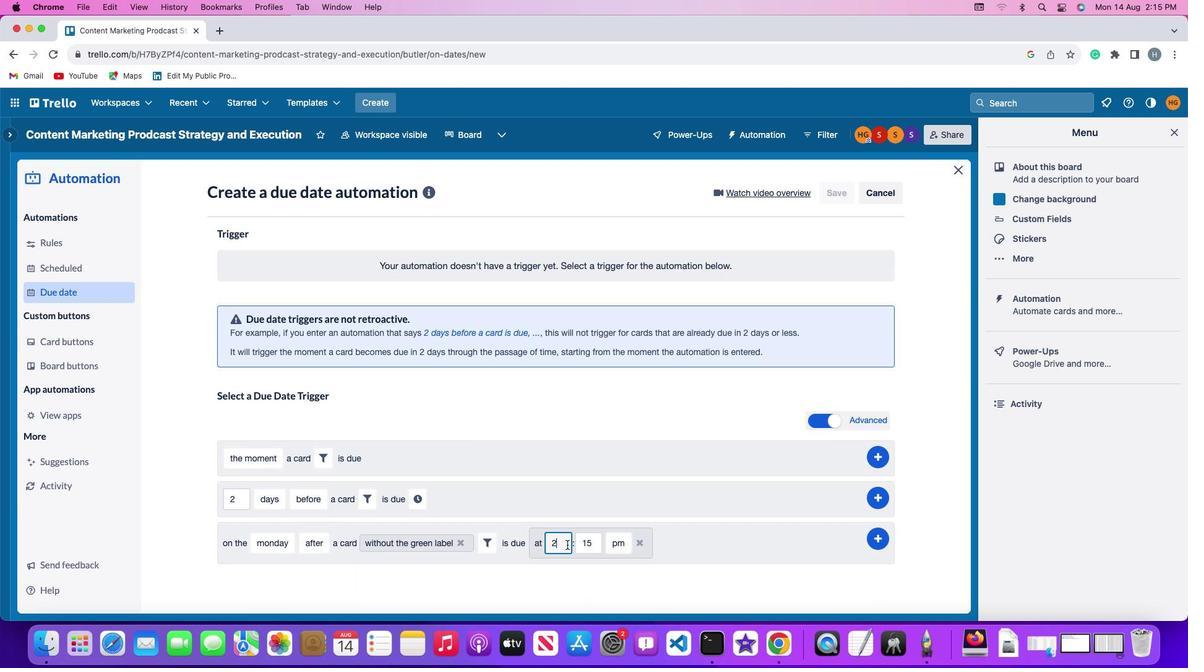 
Action: Key pressed Key.backspace'1''1'
Screenshot: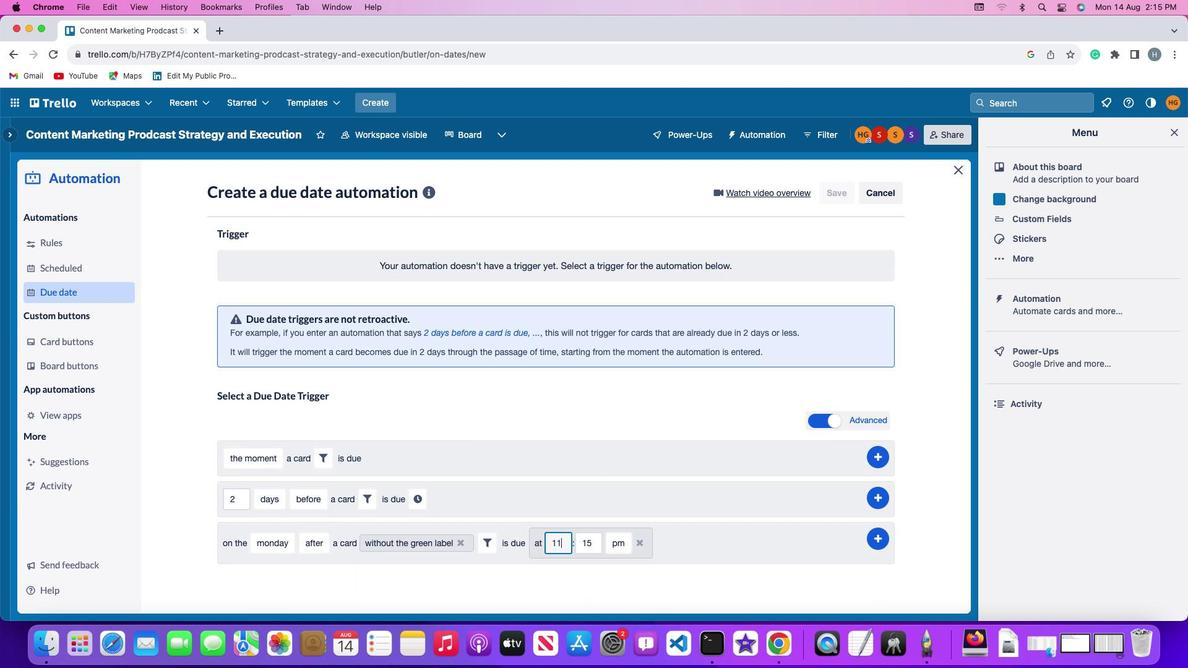 
Action: Mouse moved to (593, 544)
Screenshot: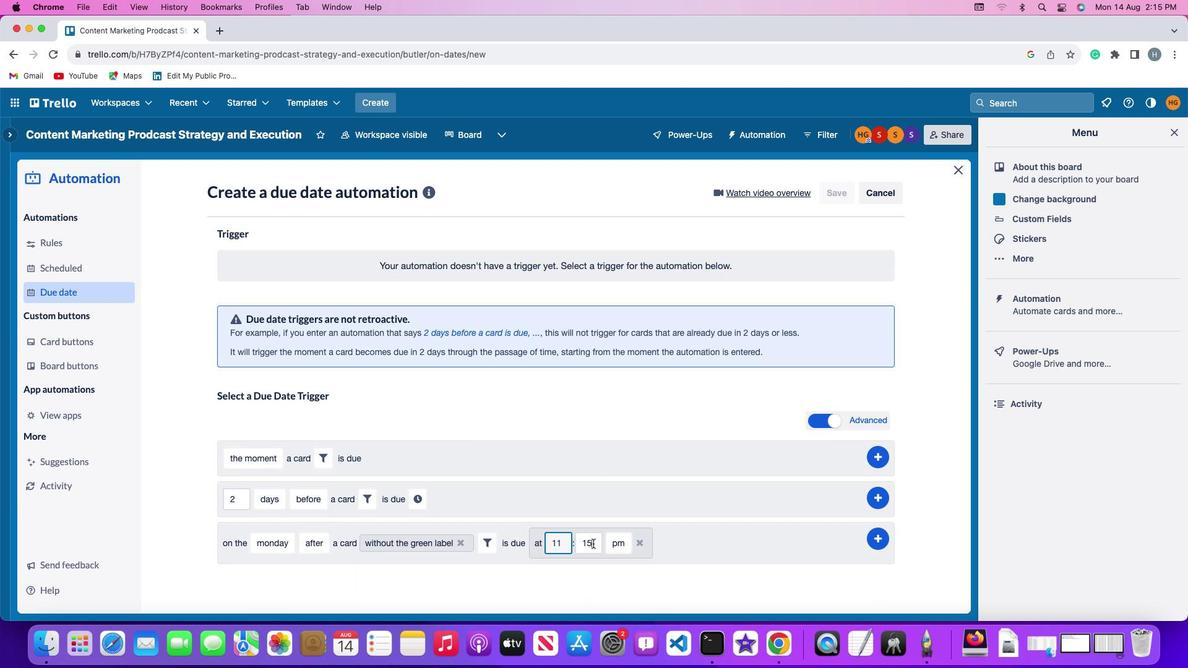 
Action: Mouse pressed left at (593, 544)
Screenshot: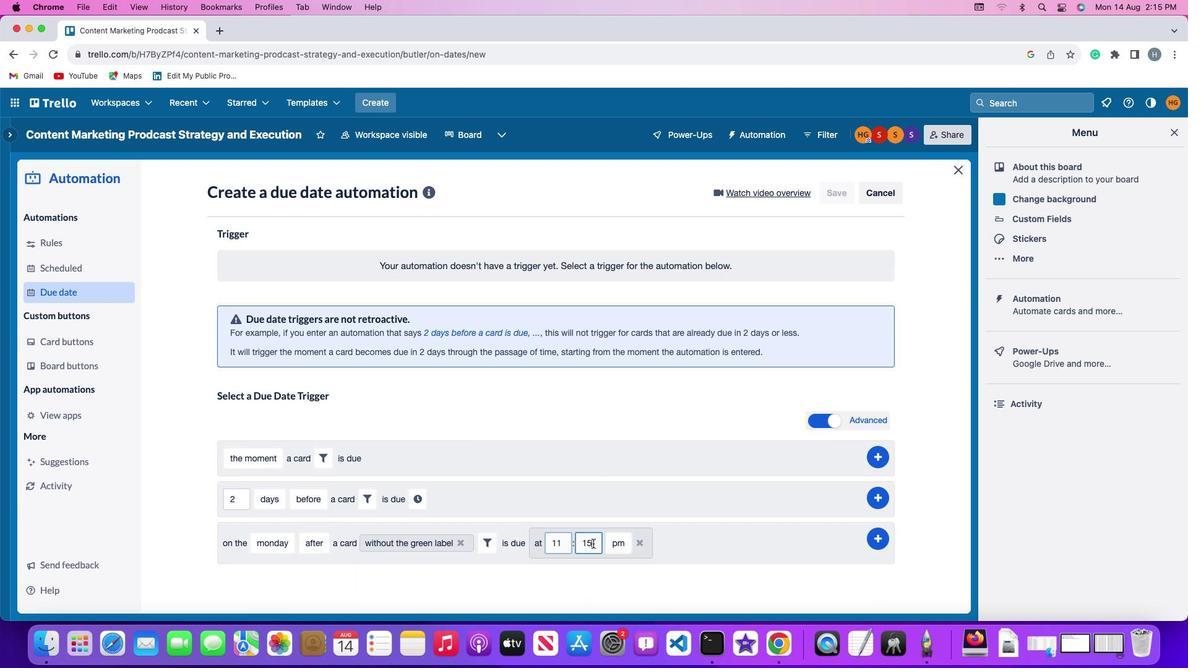 
Action: Key pressed Key.backspaceKey.backspace'0''0'
Screenshot: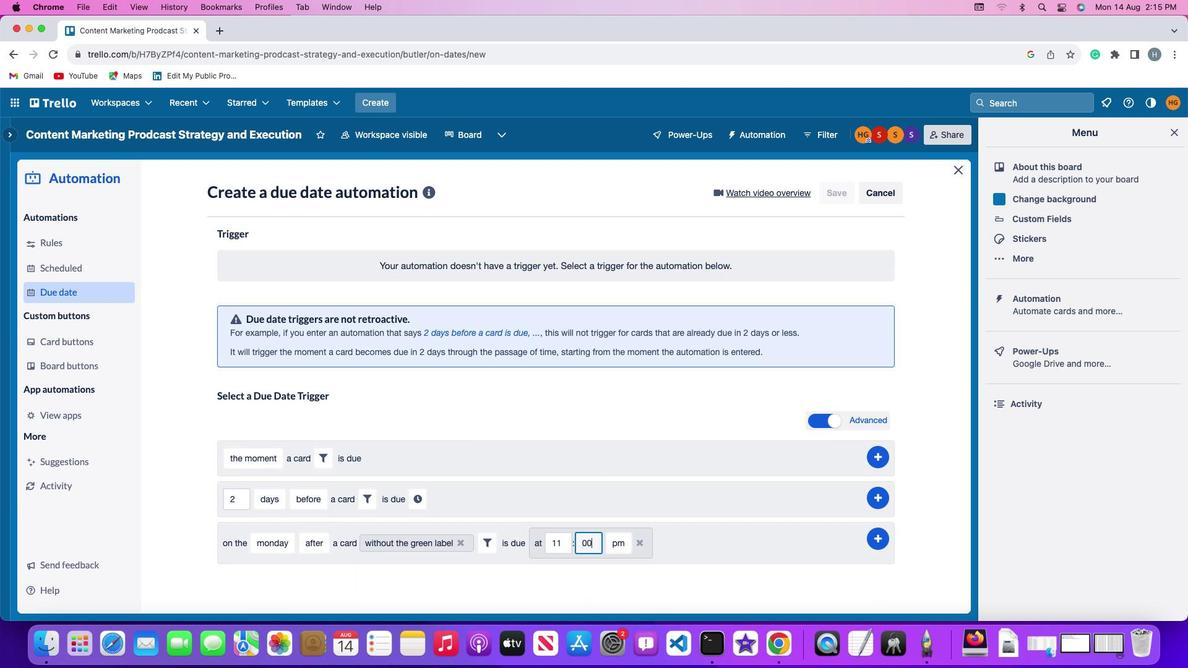 
Action: Mouse moved to (611, 545)
Screenshot: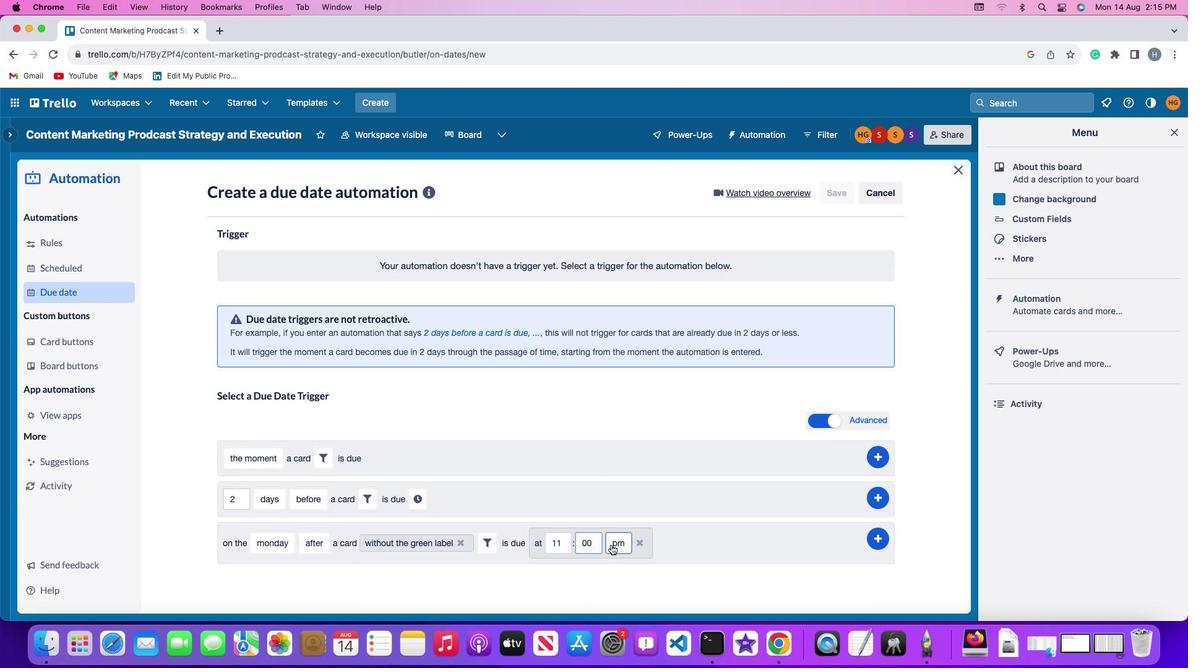 
Action: Mouse pressed left at (611, 545)
Screenshot: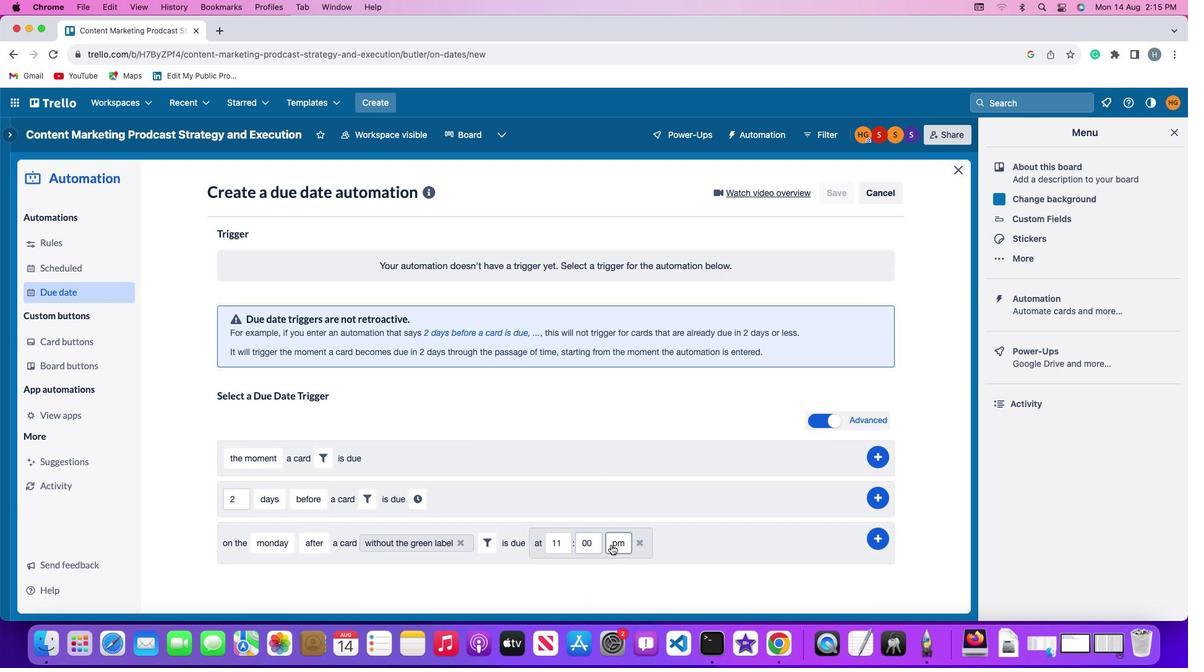 
Action: Mouse moved to (621, 561)
Screenshot: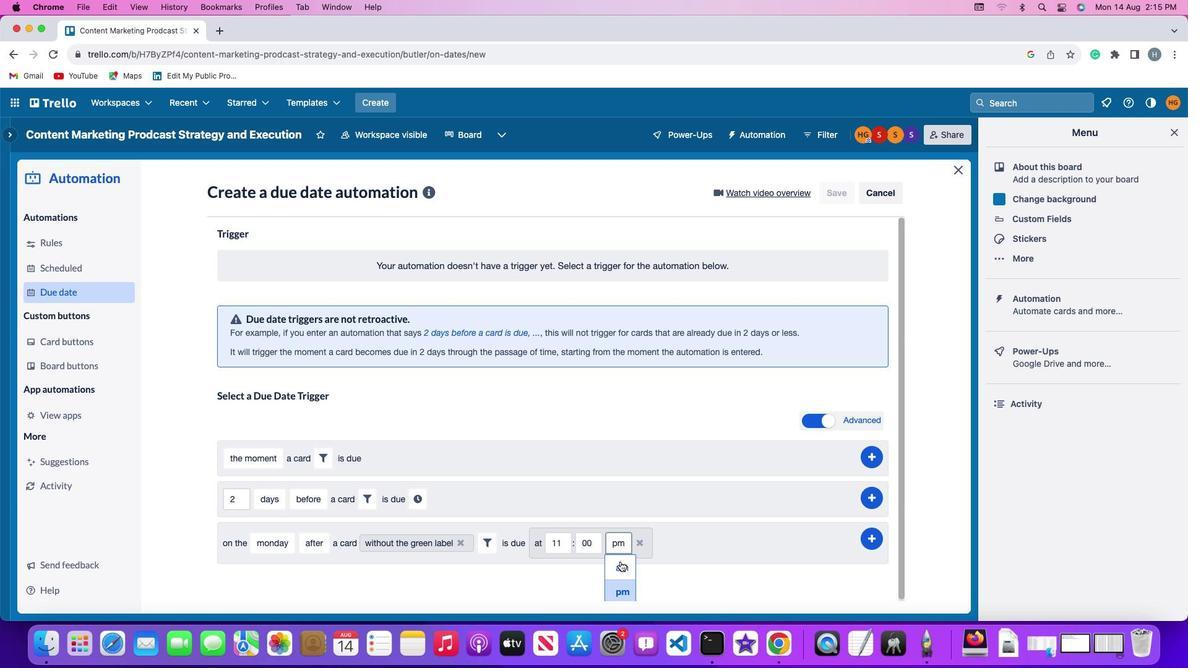 
Action: Mouse pressed left at (621, 561)
Screenshot: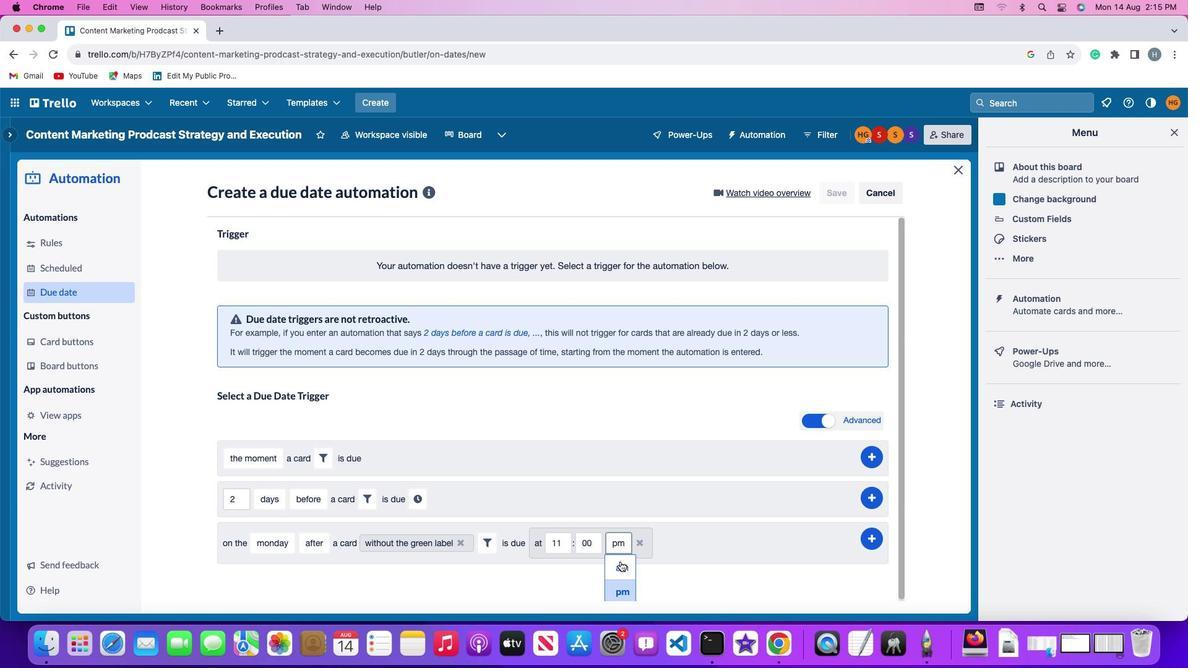 
Action: Mouse moved to (878, 538)
Screenshot: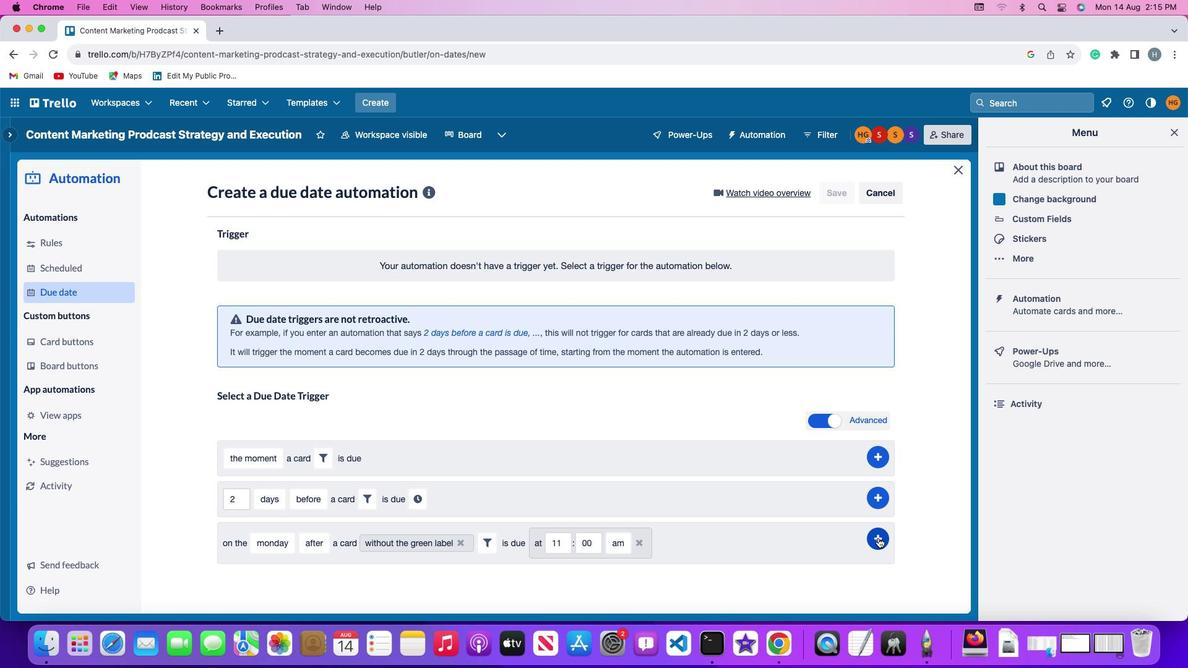 
Action: Mouse pressed left at (878, 538)
Screenshot: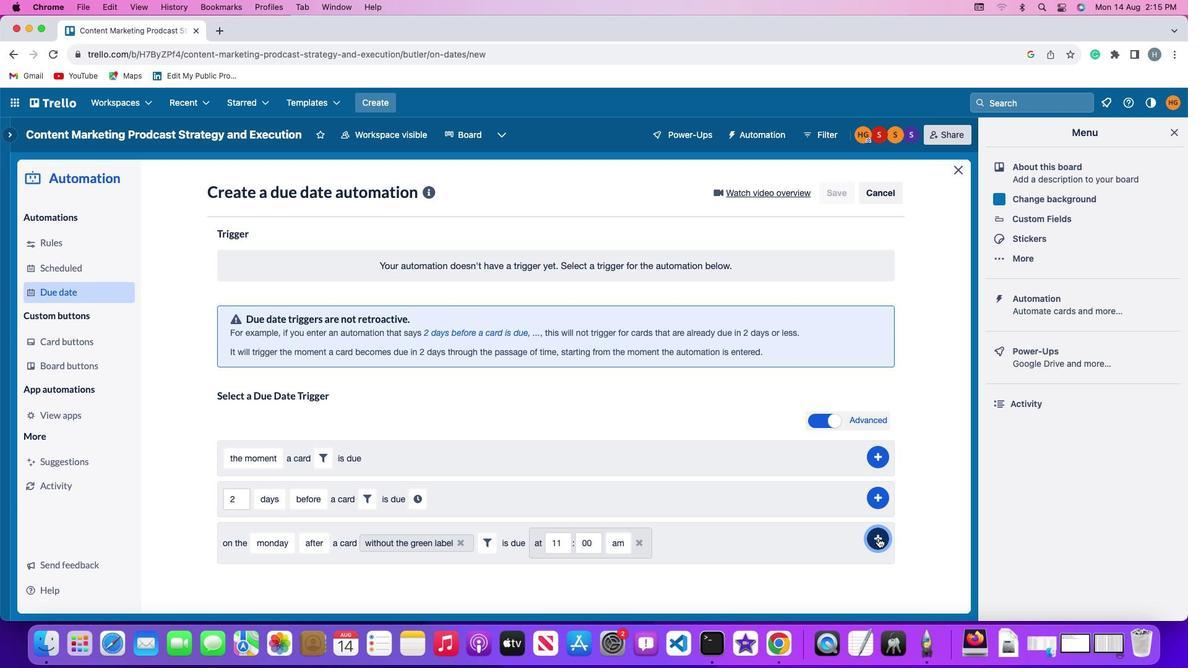 
Action: Mouse moved to (920, 423)
Screenshot: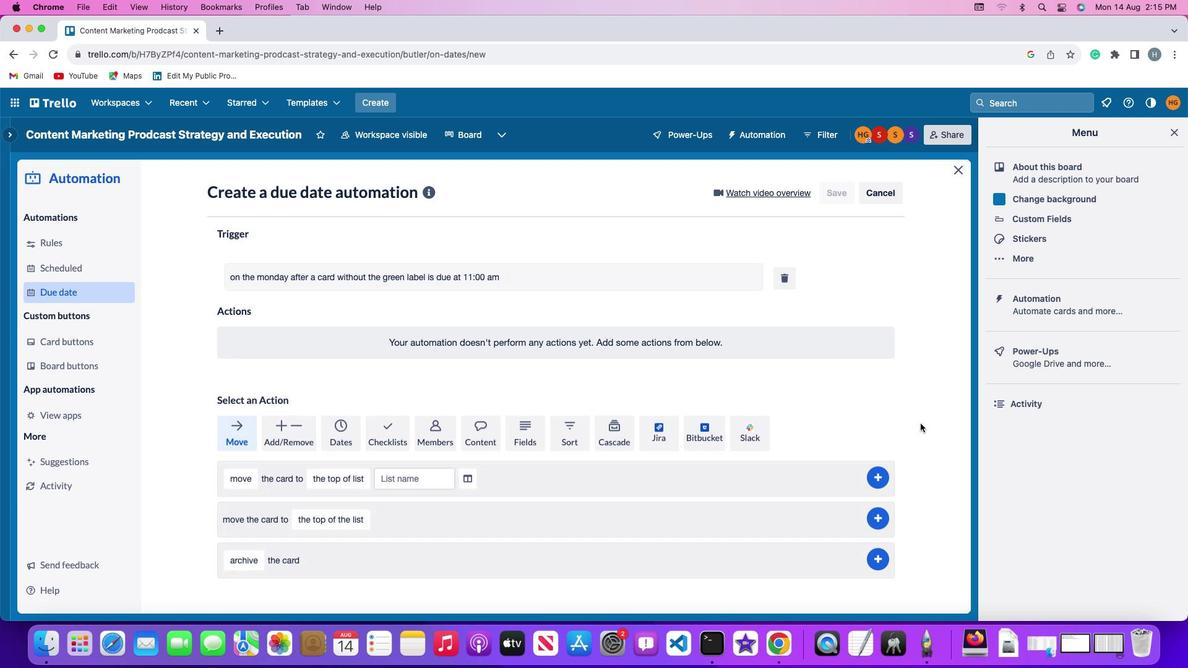 
